 Task: In the Company hofstra.edu, Create email and send with subject: 'We're Thrilled to Welcome You ', and with mail content 'Hello_x000D_
Join a community of forward-thinkers and pioneers. Our transformative solution will empower you to shape the future of your industry.._x000D_
Kind Regards', attach the document: Project_plan.docx and insert image: visitingcard.jpg. Below Kind Regards, write Tumblr and insert the URL: www.tumblr.com. Mark checkbox to create task to follow up : In 3 business days .  Enter or choose an email address of recipient's from company's contact and send.. Logged in from softage.1@softage.net
Action: Mouse moved to (101, 75)
Screenshot: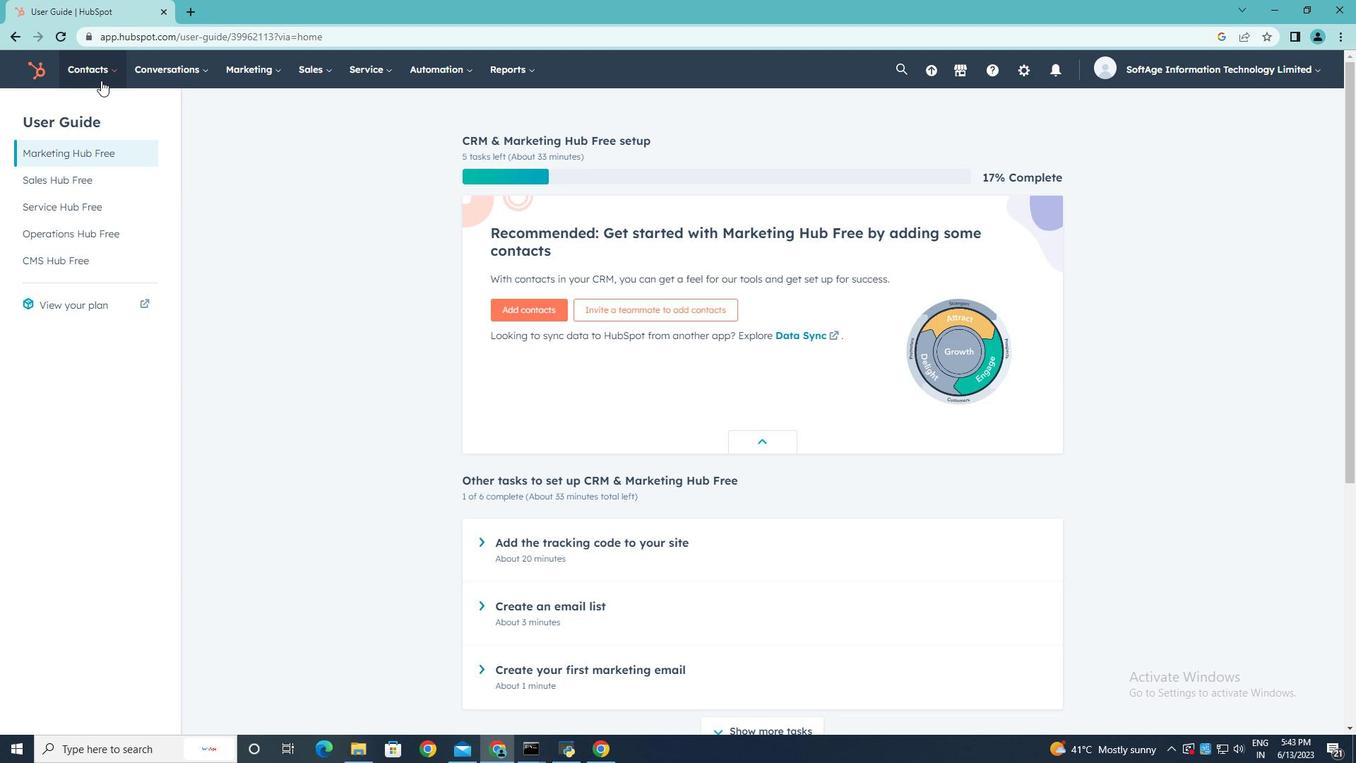 
Action: Mouse pressed left at (101, 75)
Screenshot: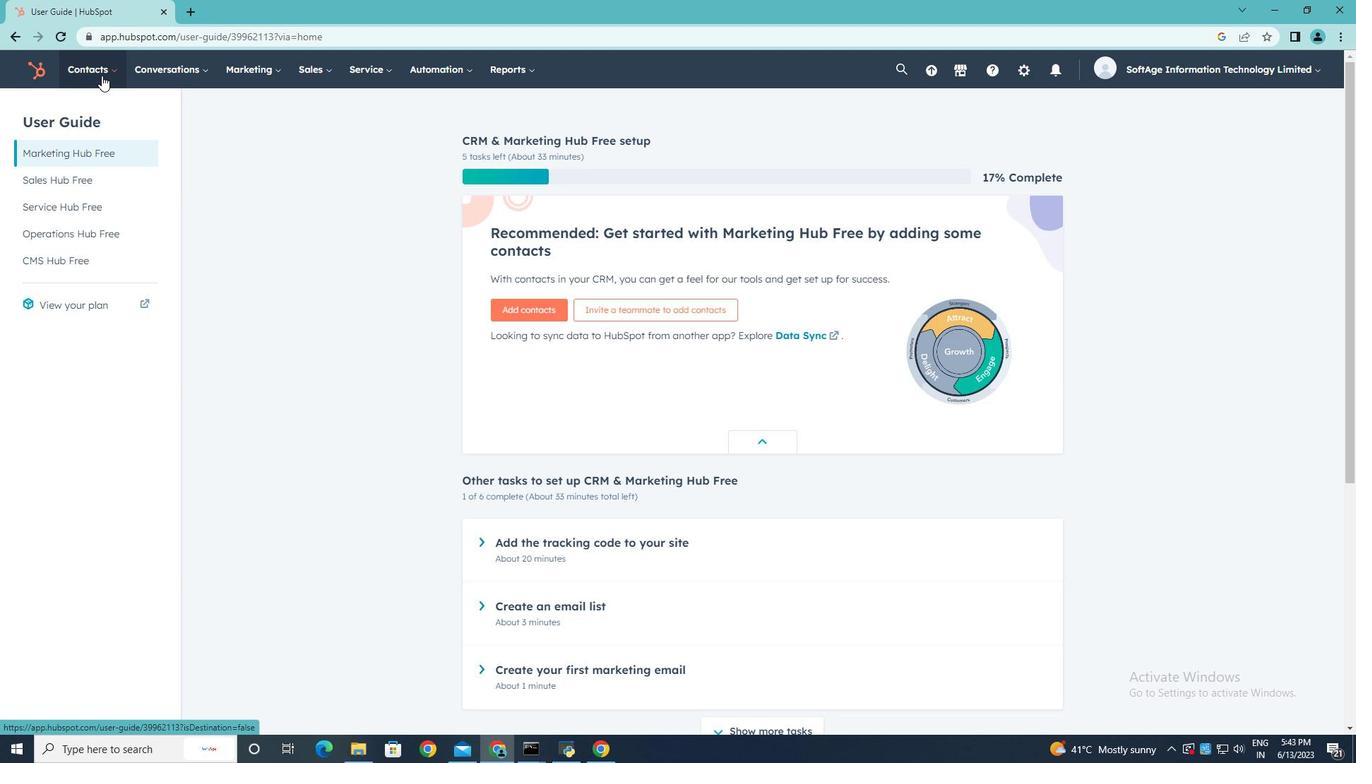 
Action: Mouse moved to (110, 141)
Screenshot: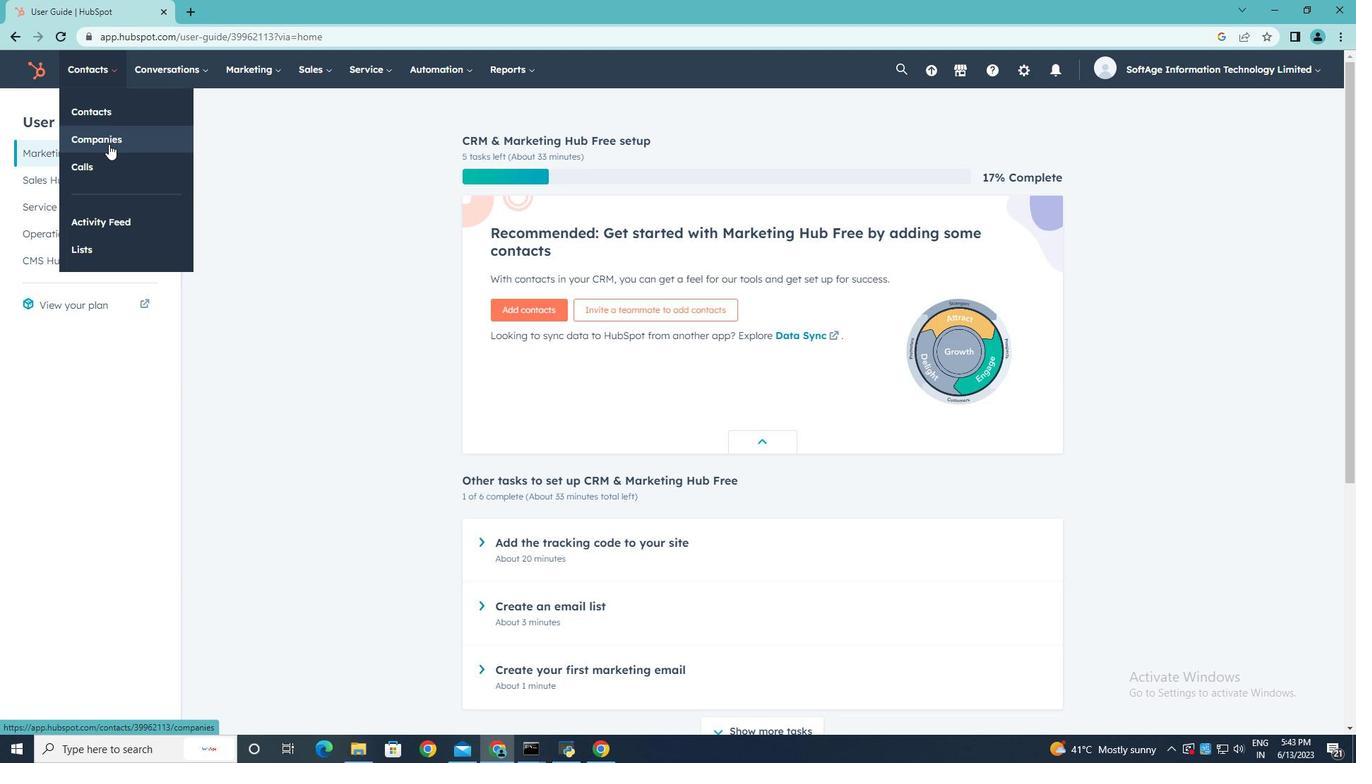 
Action: Mouse pressed left at (110, 141)
Screenshot: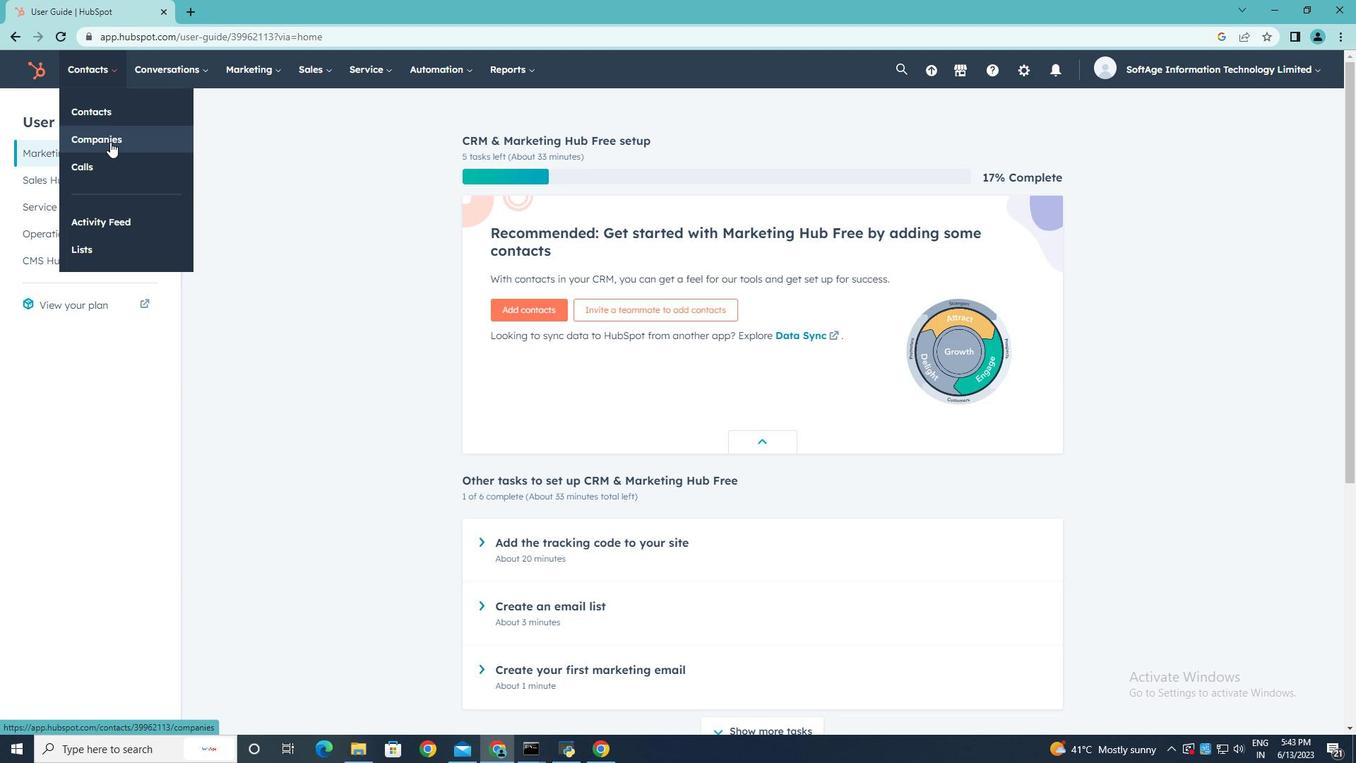 
Action: Mouse moved to (155, 228)
Screenshot: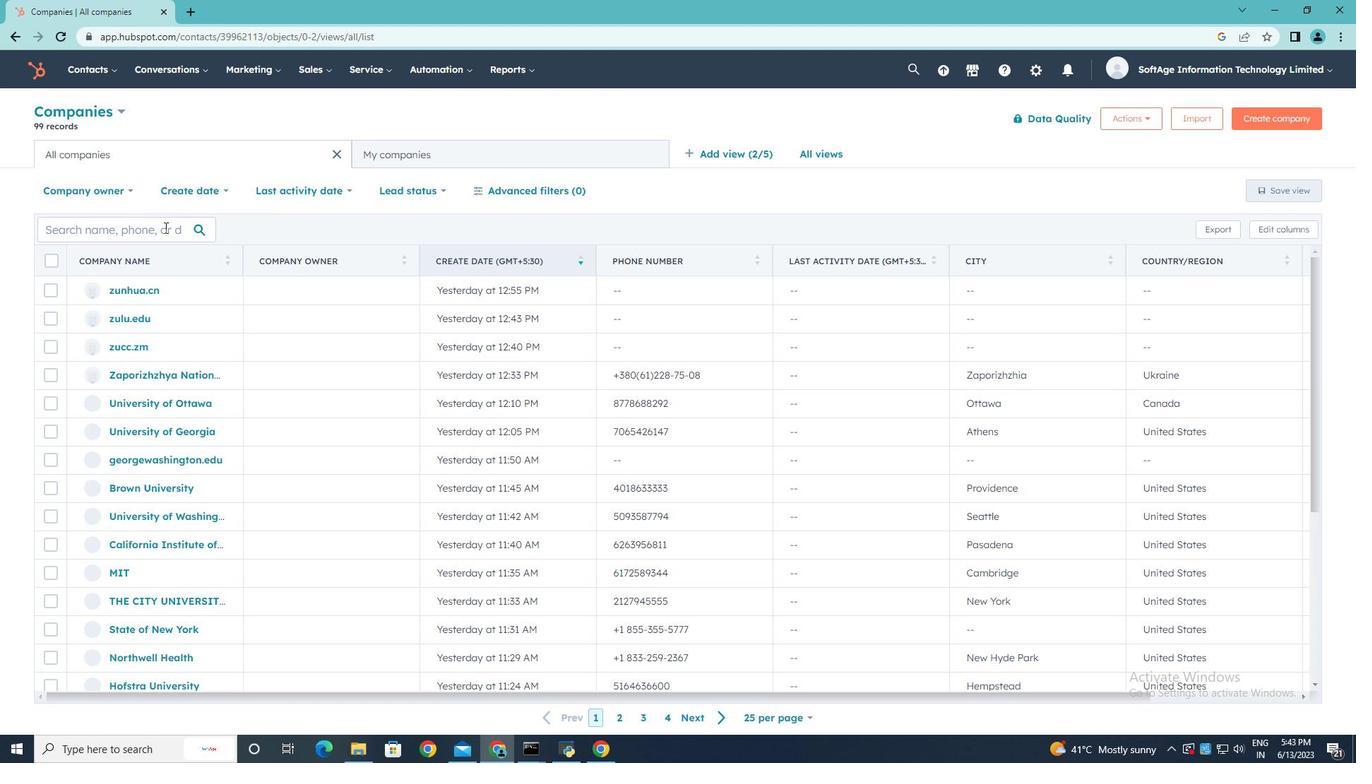 
Action: Mouse pressed left at (155, 228)
Screenshot: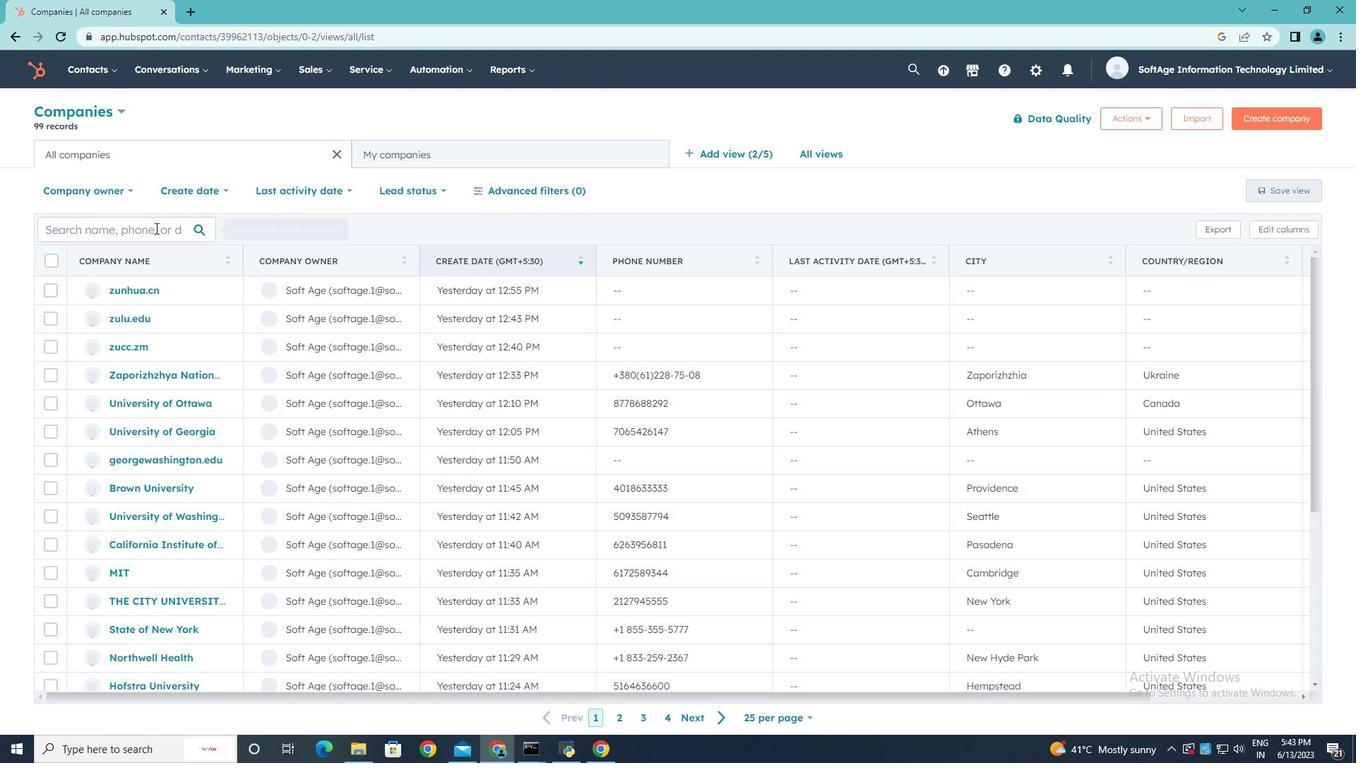 
Action: Mouse moved to (155, 228)
Screenshot: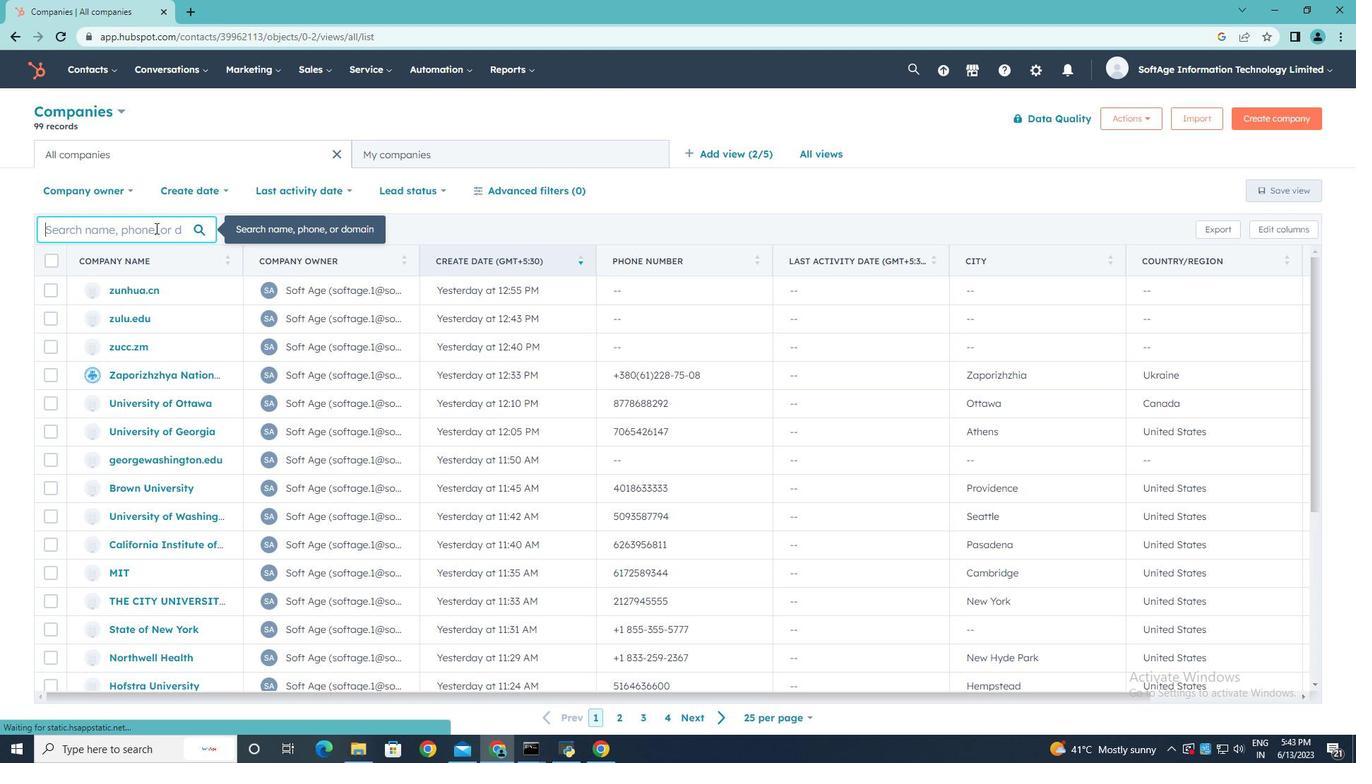 
Action: Key pressed hofa<Key.backspace>stra.edu
Screenshot: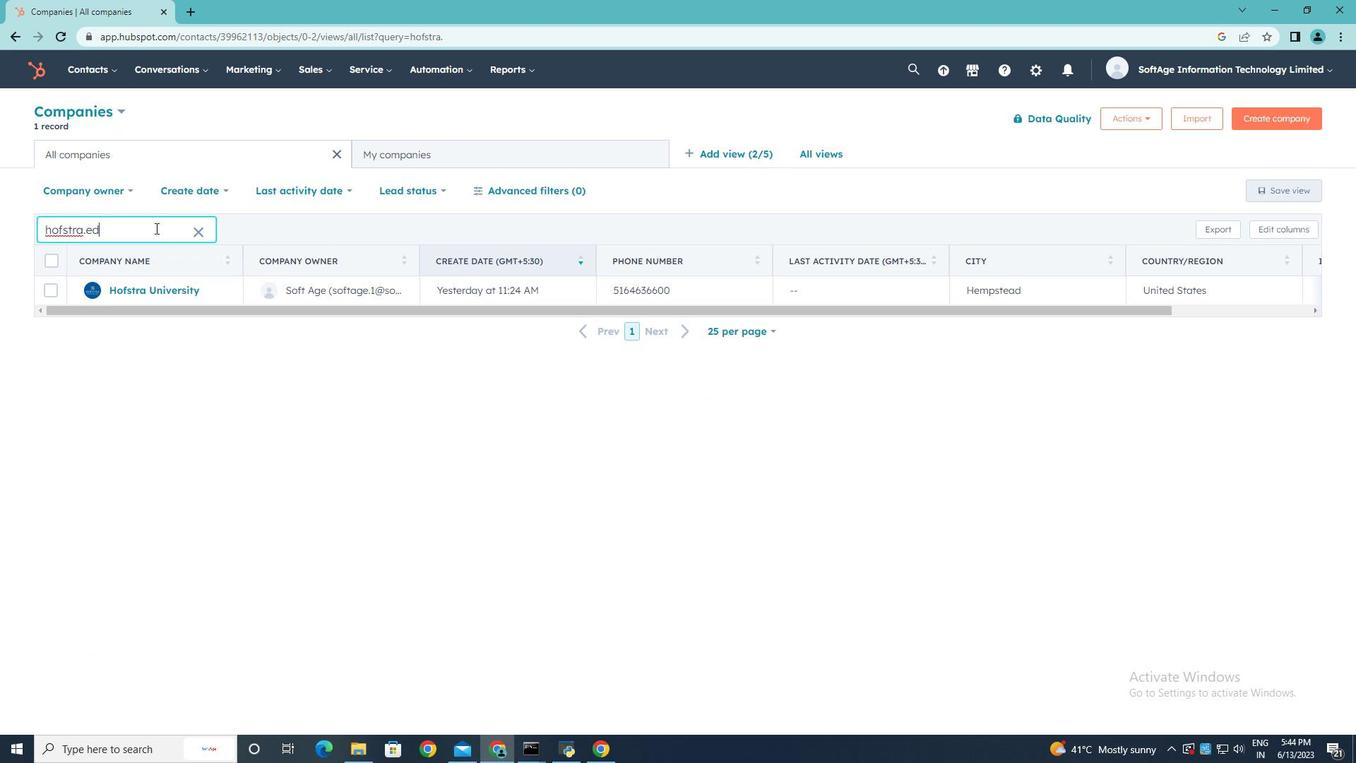 
Action: Mouse moved to (142, 291)
Screenshot: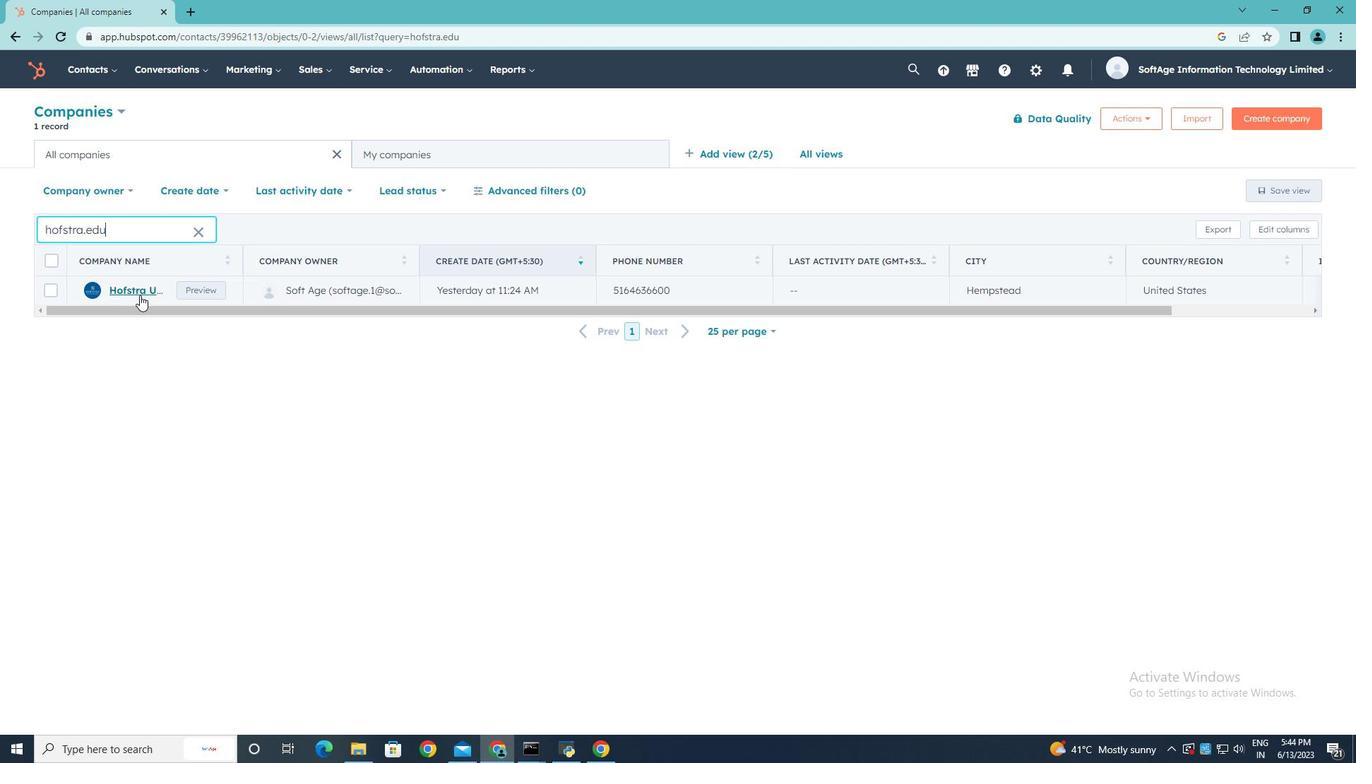 
Action: Mouse pressed left at (142, 291)
Screenshot: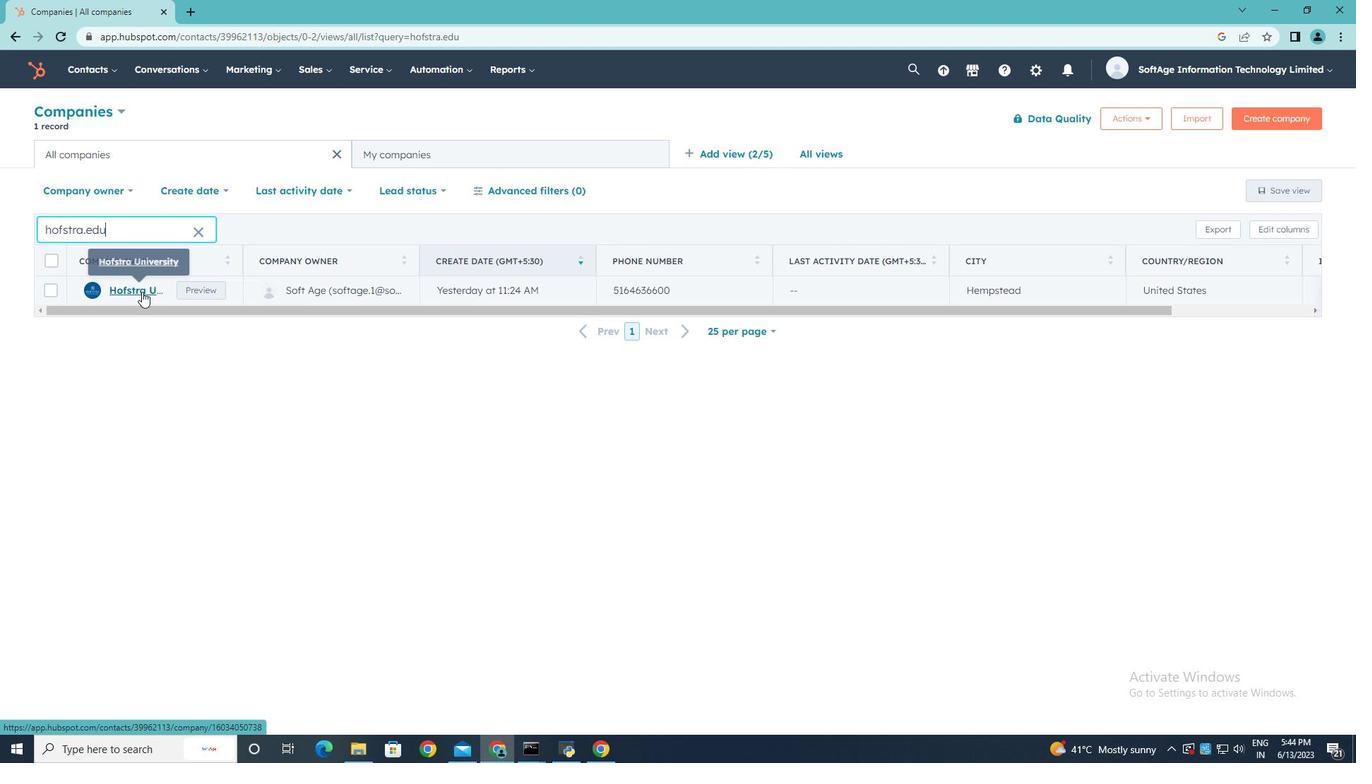 
Action: Mouse moved to (95, 239)
Screenshot: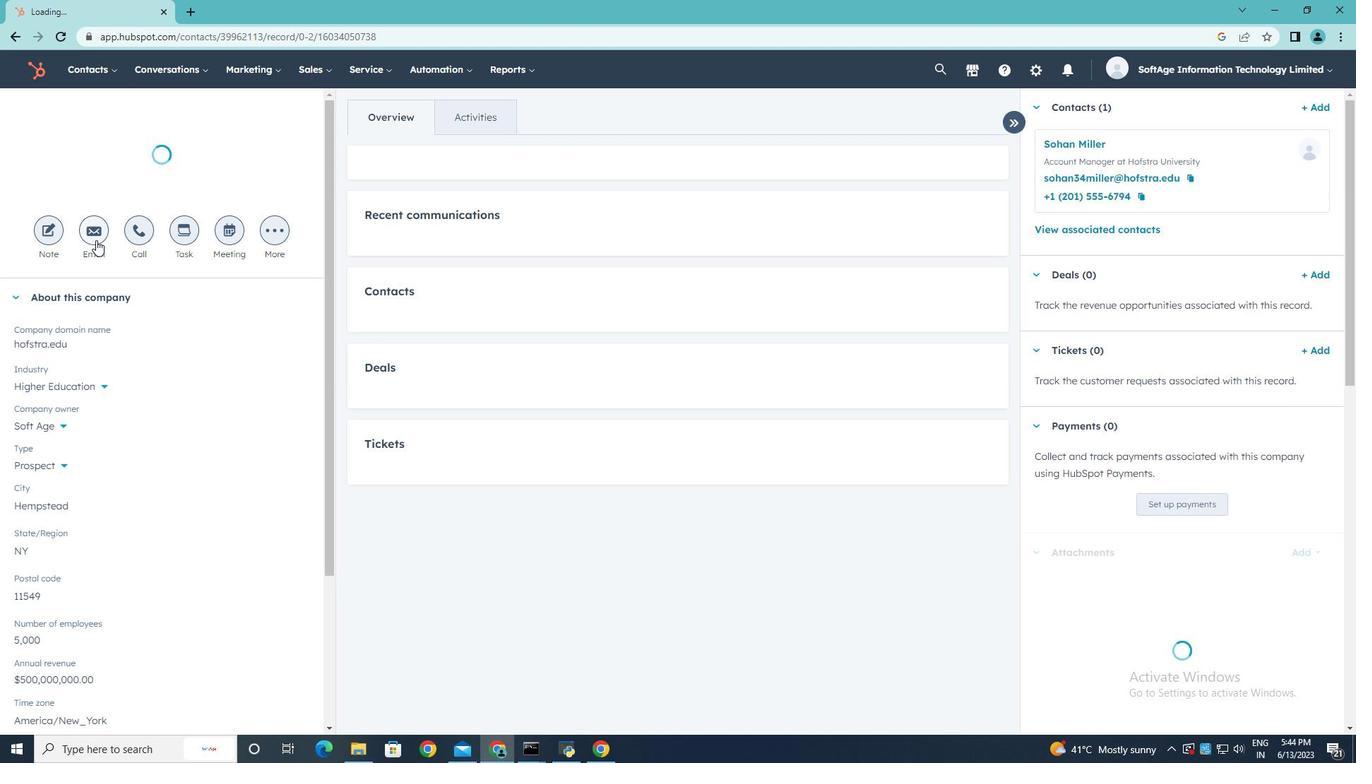 
Action: Mouse pressed left at (95, 239)
Screenshot: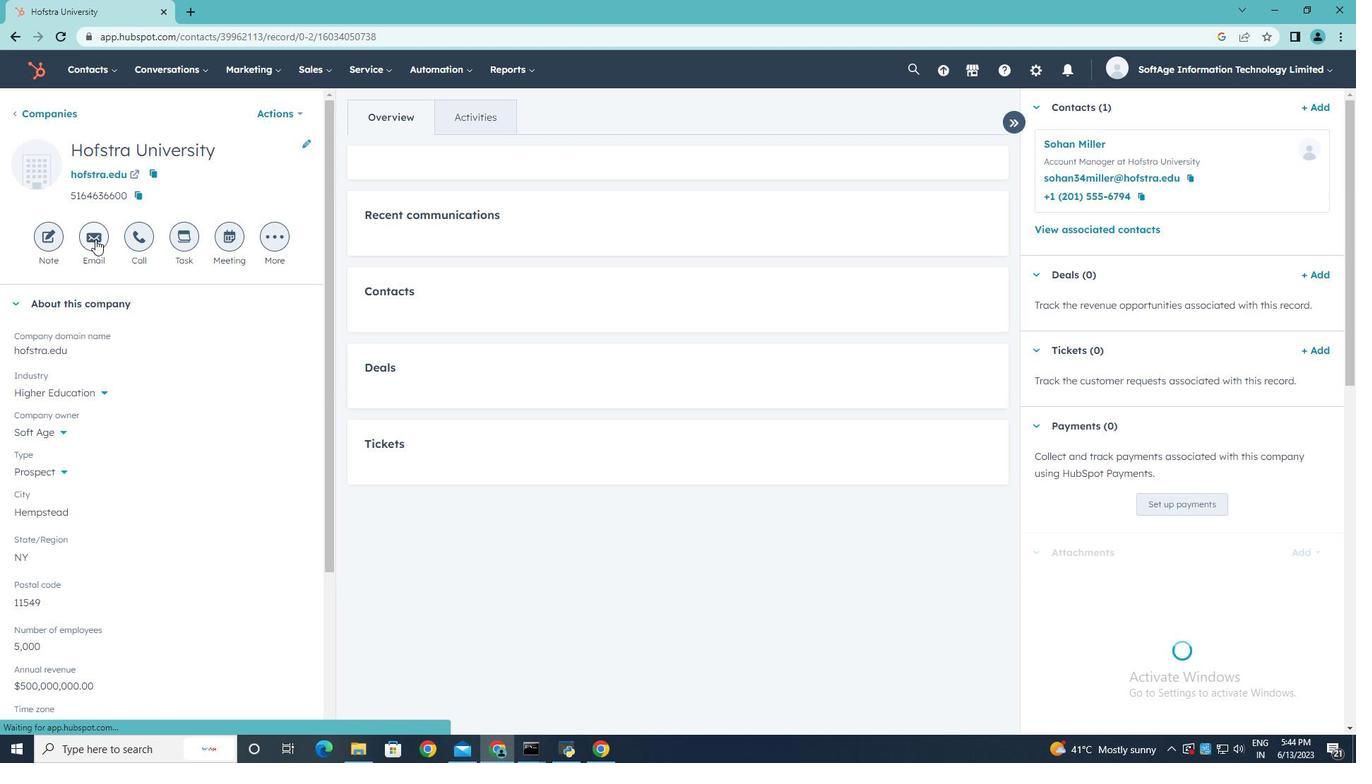 
Action: Key pressed w<Key.backspace><Key.shift>We're<Key.space><Key.shift>Thrilled<Key.space>to<Key.space><Key.shift>Welcome<Key.space><Key.shift>You
Screenshot: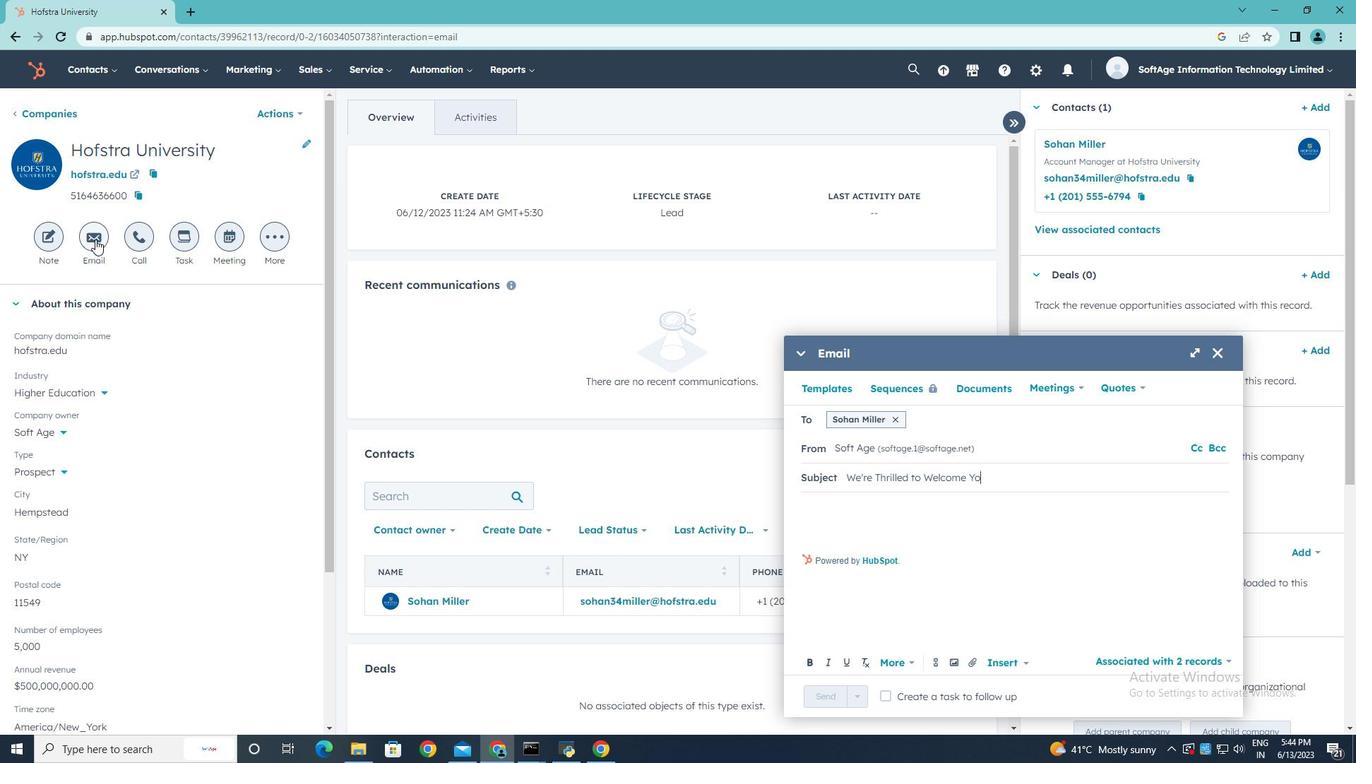 
Action: Mouse moved to (813, 503)
Screenshot: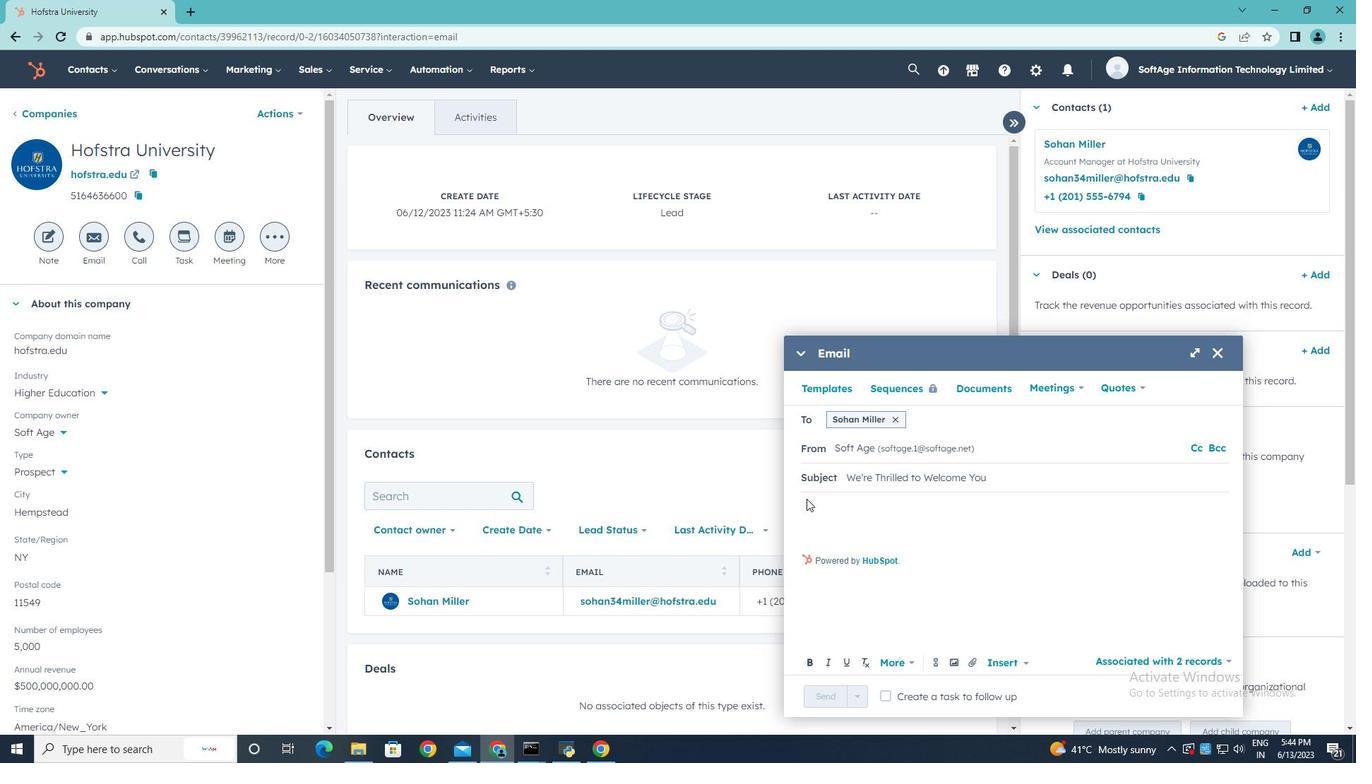 
Action: Mouse pressed left at (813, 503)
Screenshot: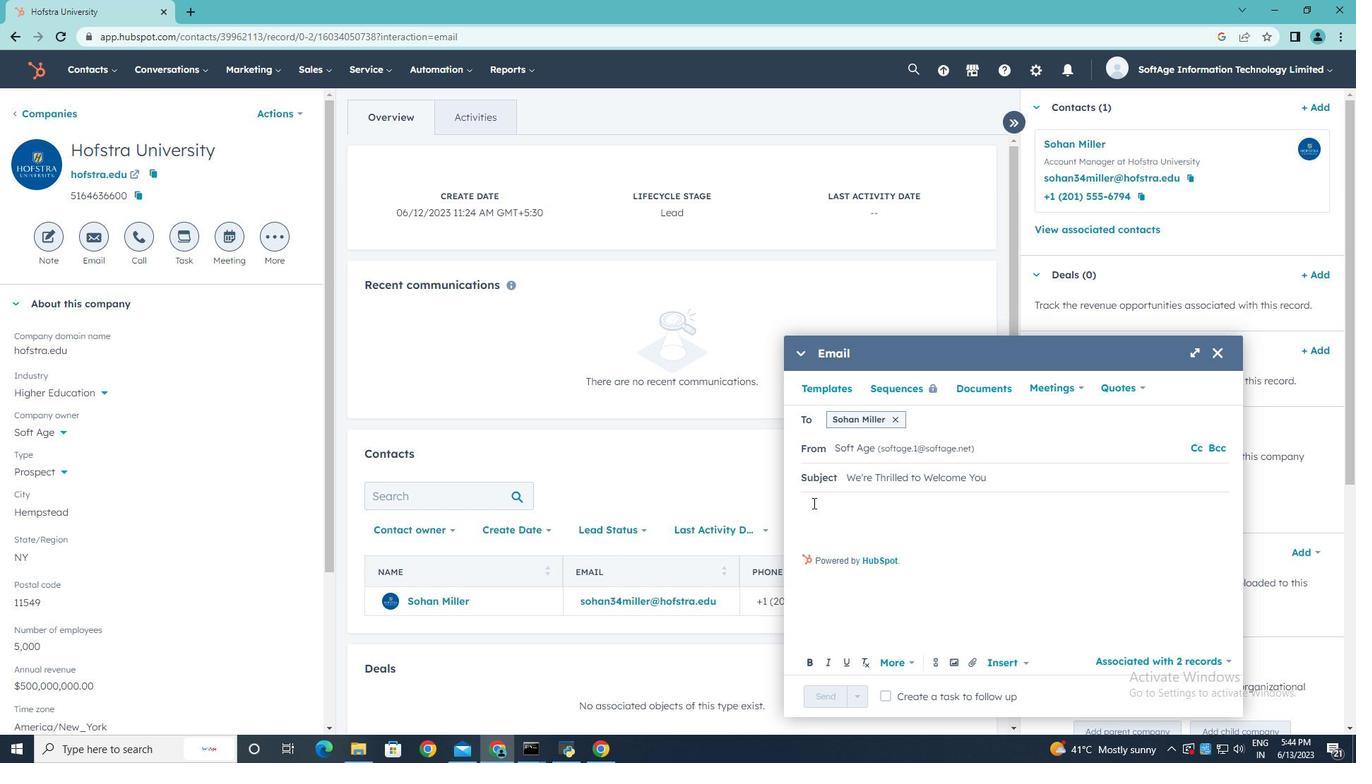 
Action: Key pressed <Key.shift>Hello
Screenshot: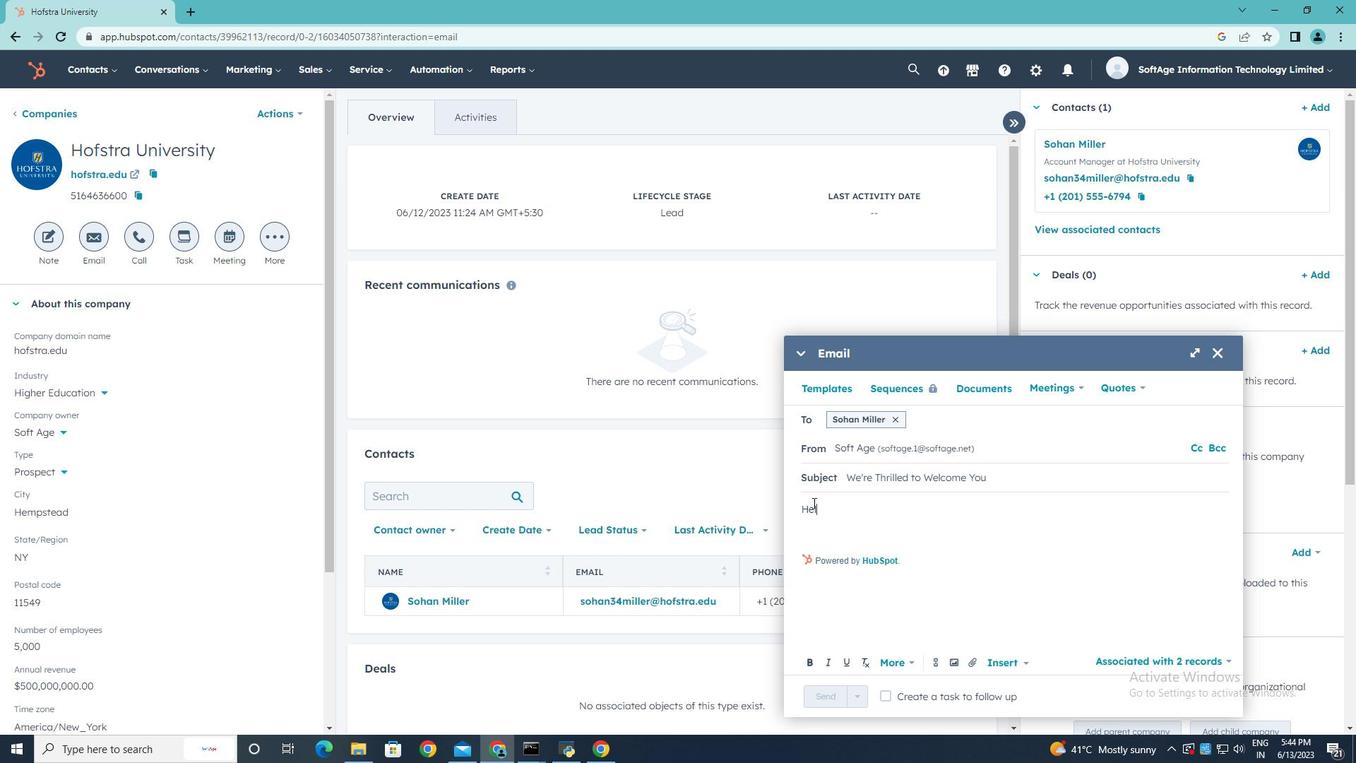
Action: Mouse moved to (803, 522)
Screenshot: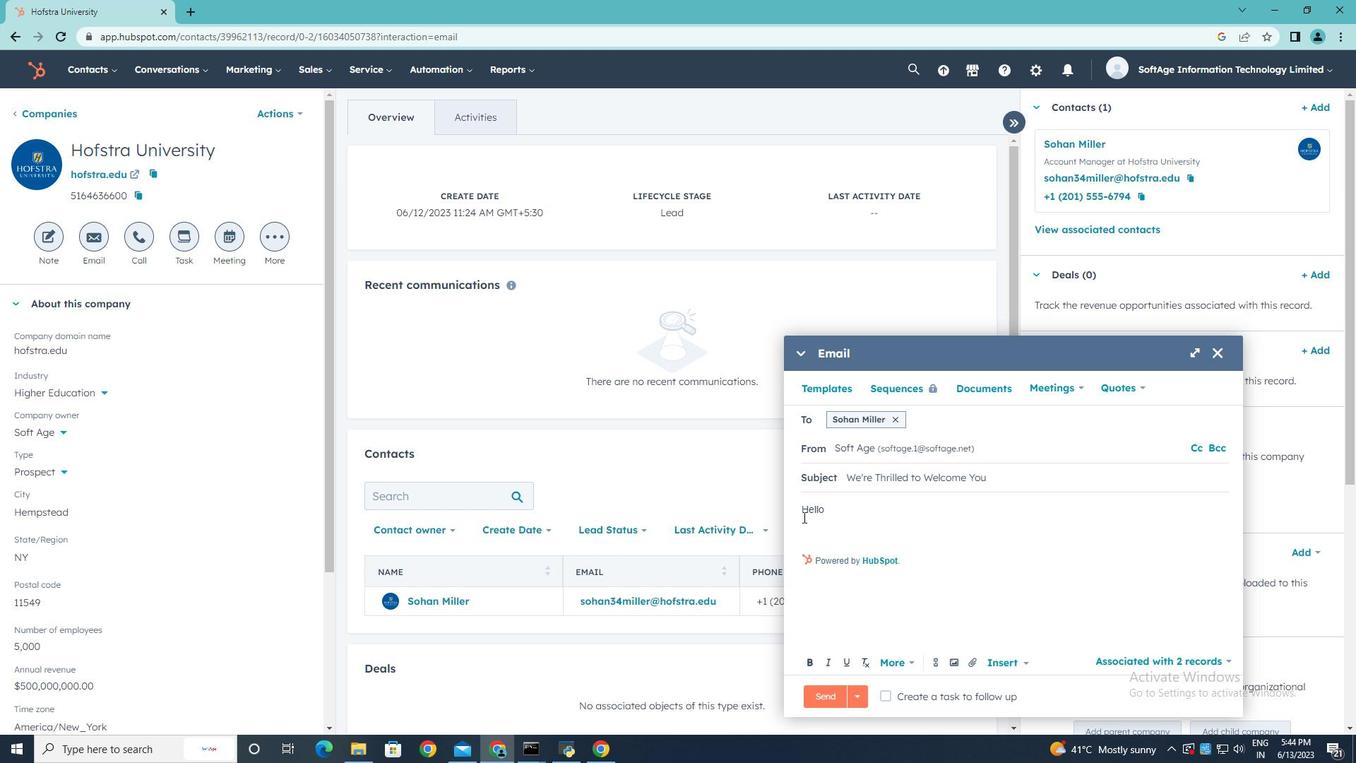 
Action: Mouse pressed left at (803, 522)
Screenshot: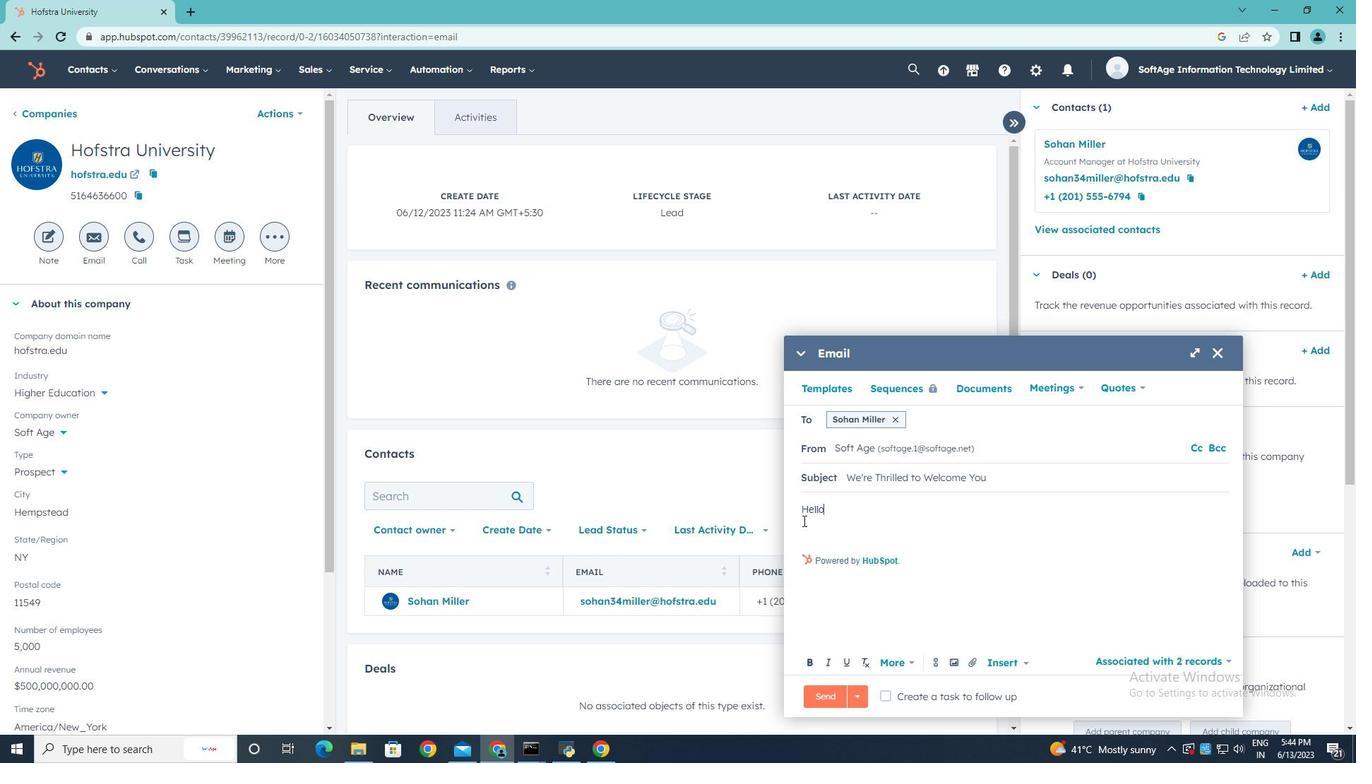 
Action: Mouse moved to (811, 509)
Screenshot: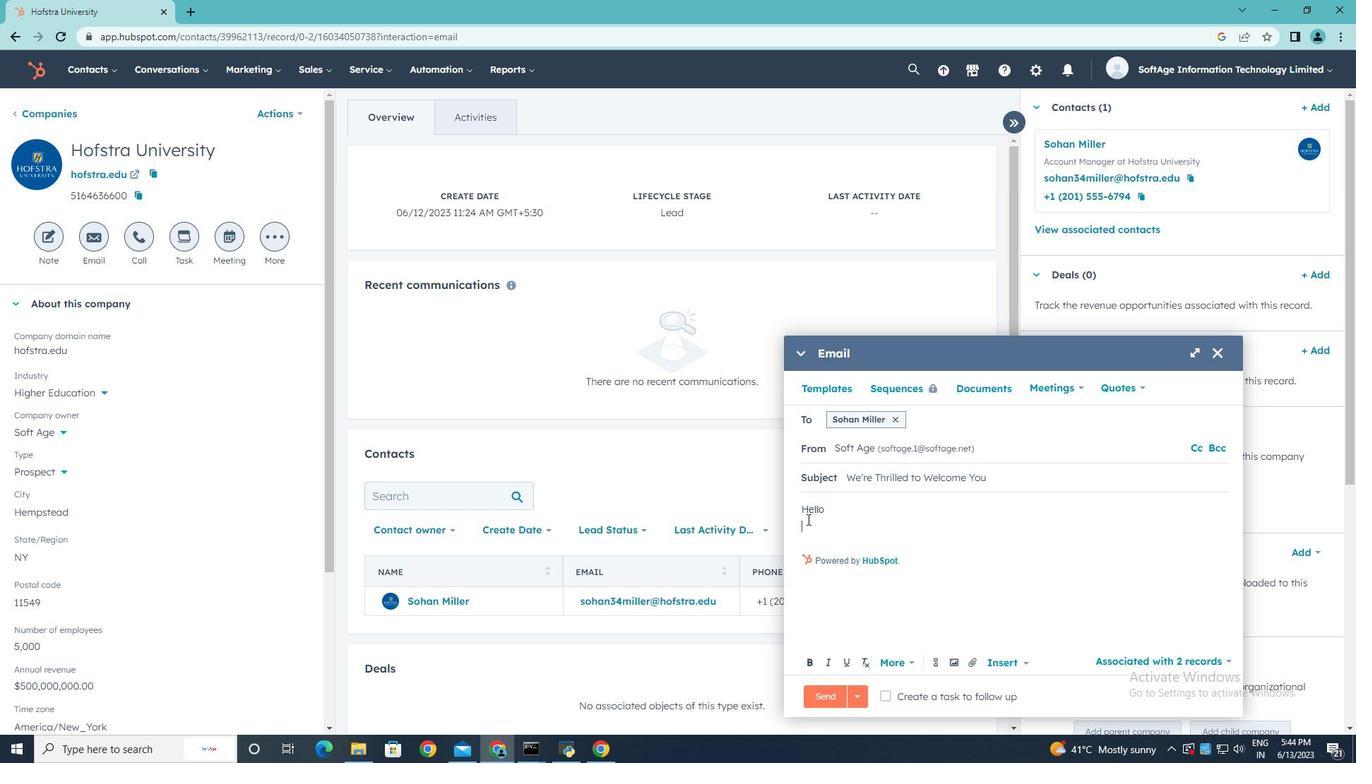 
Action: Key pressed <Key.shift>Join<Key.space>a<Key.space>x<Key.backspace>community<Key.space>of<Key.space>forward<Key.space><Key.backspace>-thinkers<Key.space>and<Key.space>pioneers<Key.space><Key.backspace>.<Key.space><Key.shift>Our<Key.space>y<Key.backspace>transformative<Key.space>solution<Key.space>will<Key.space>empower<Key.space>you<Key.space>to<Key.space>shape<Key.space>the<Key.space>future<Key.space>of<Key.space>your<Key.space>industry..
Screenshot: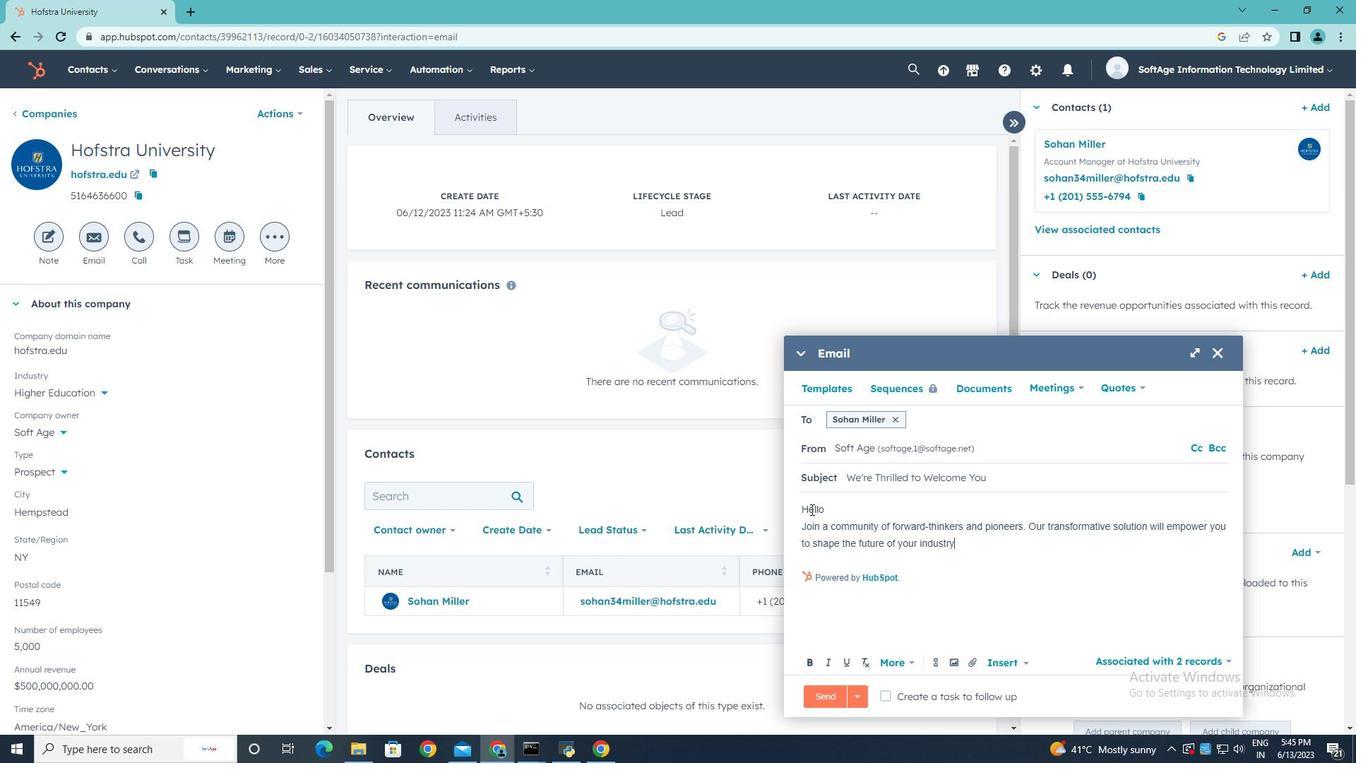 
Action: Mouse moved to (819, 555)
Screenshot: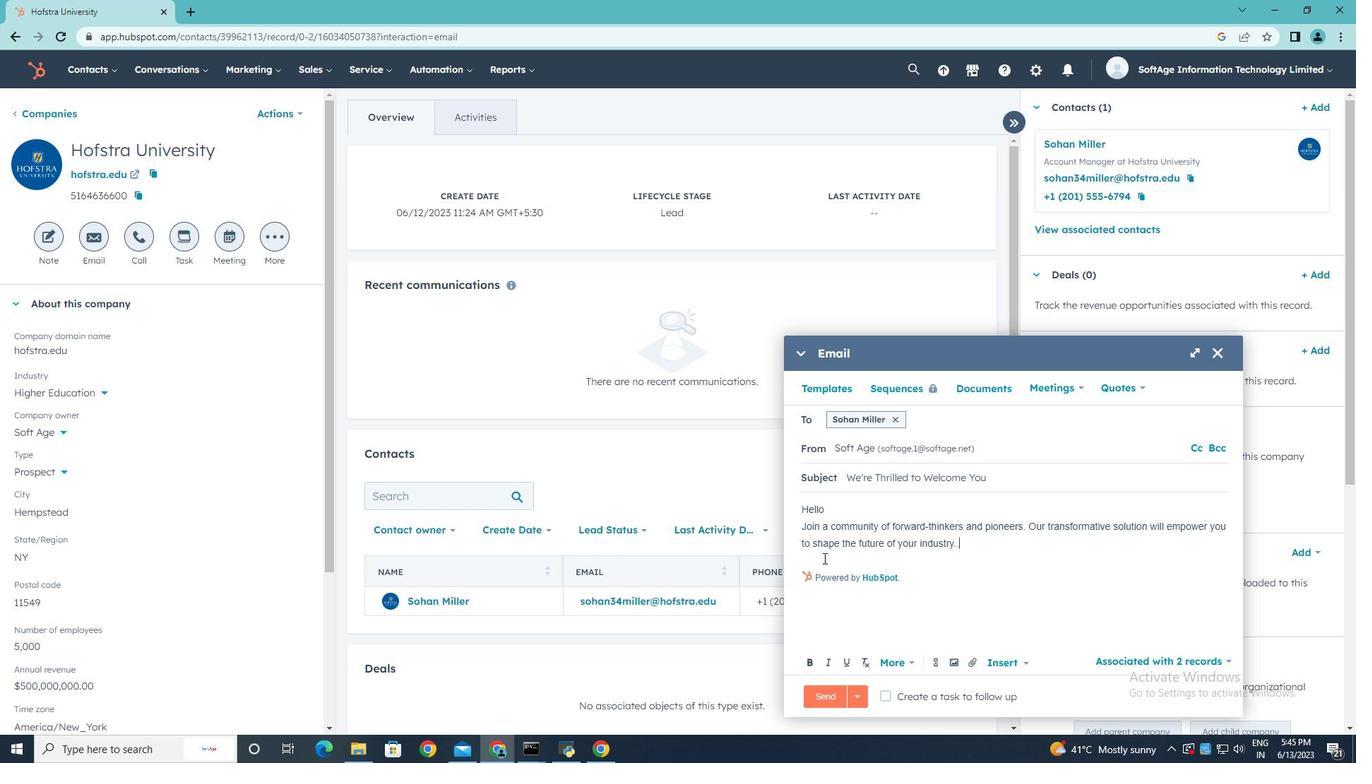 
Action: Mouse pressed left at (819, 555)
Screenshot: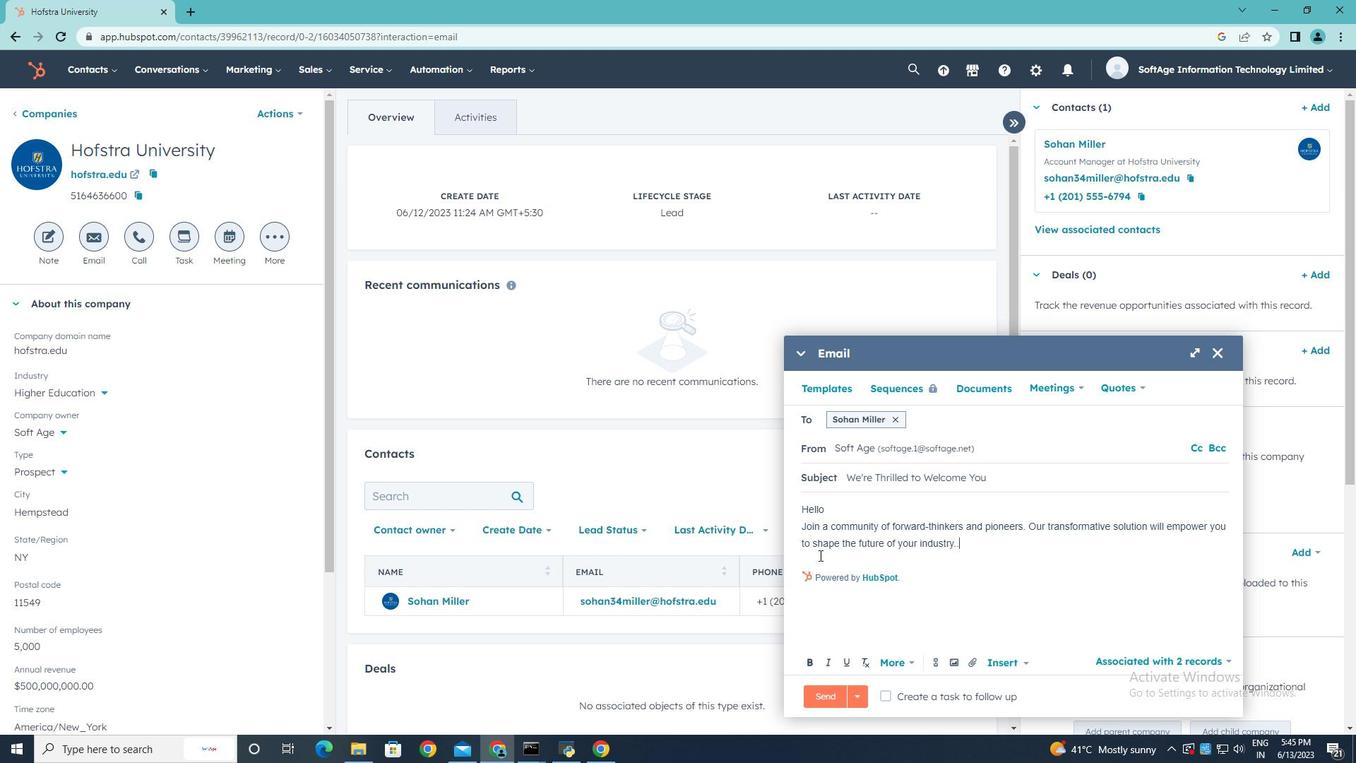 
Action: Key pressed <Key.enter><Key.shift><Key.shift><Key.shift>Kind<Key.space><Key.shift><Key.shift><Key.shift><Key.shift><Key.shift>Regards,
Screenshot: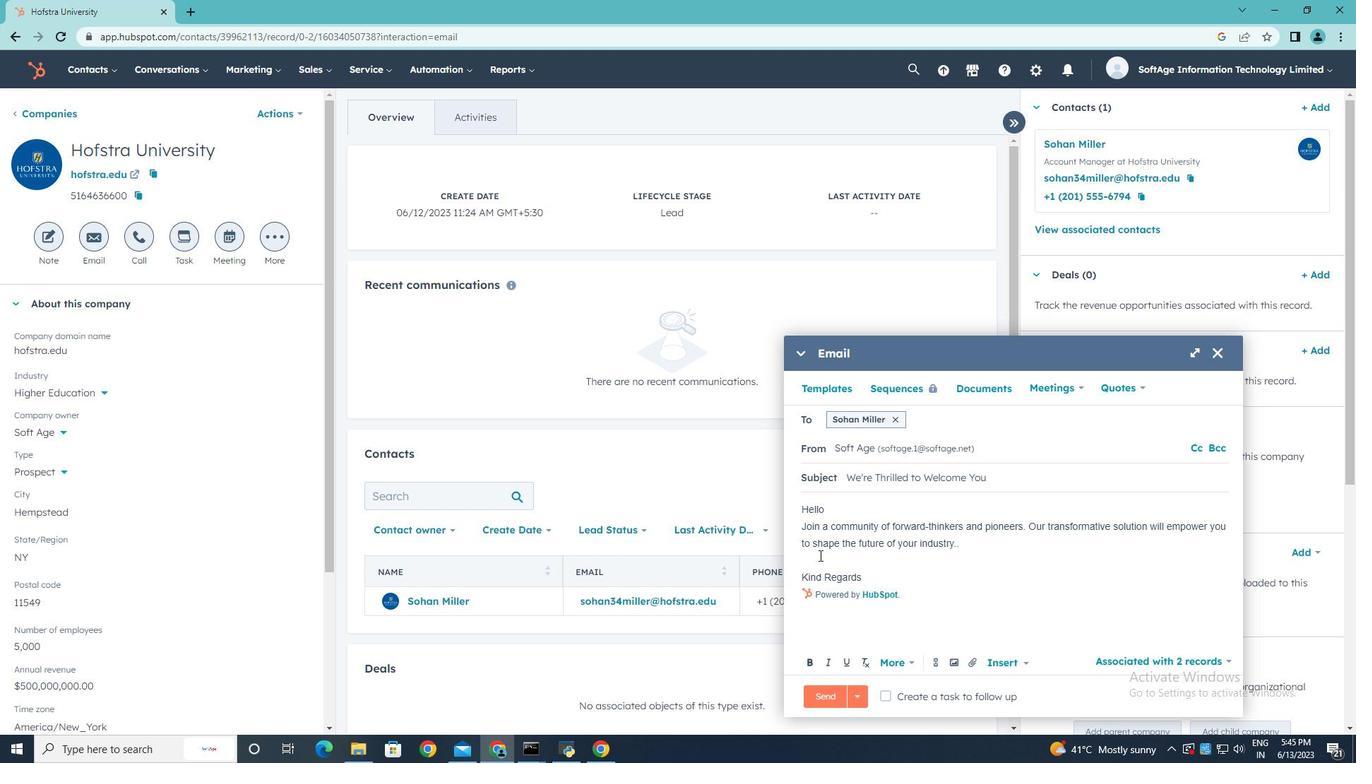 
Action: Mouse moved to (976, 663)
Screenshot: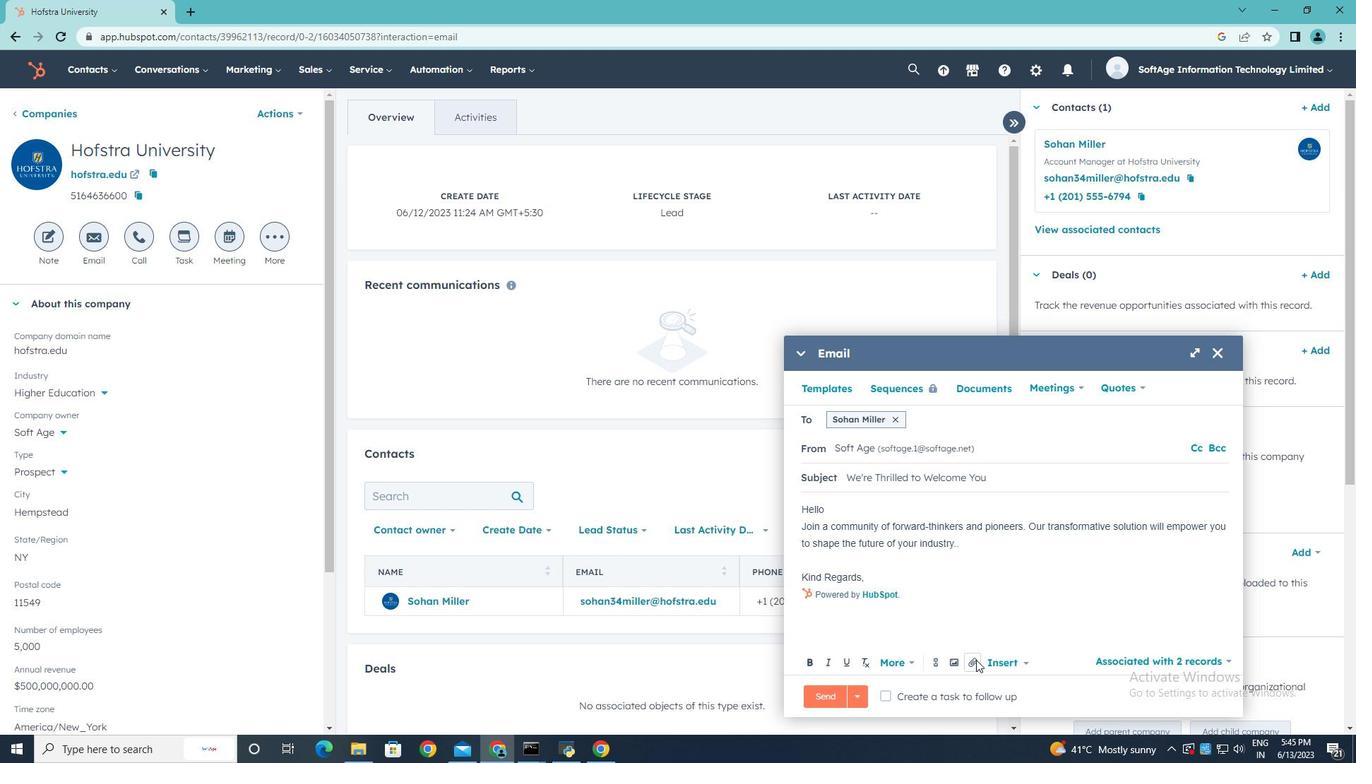 
Action: Mouse pressed left at (976, 663)
Screenshot: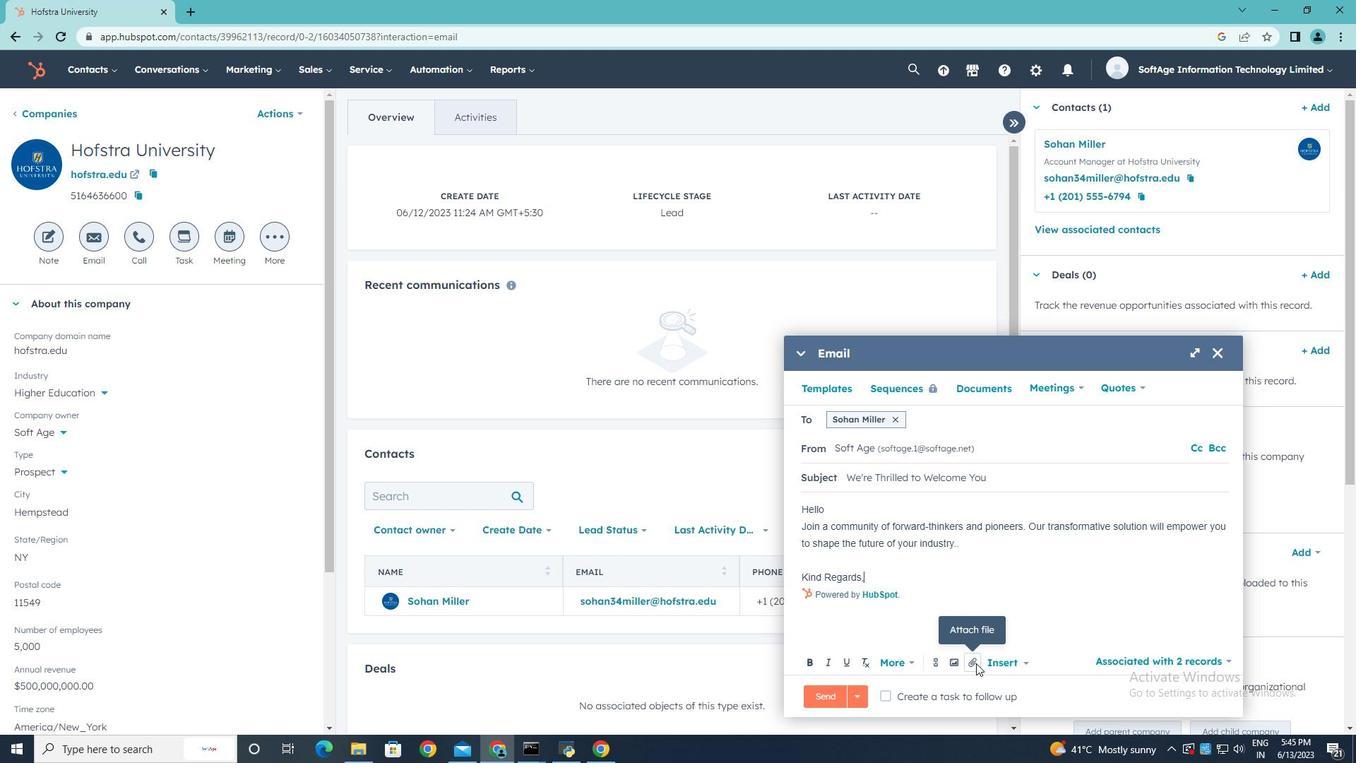 
Action: Mouse moved to (995, 621)
Screenshot: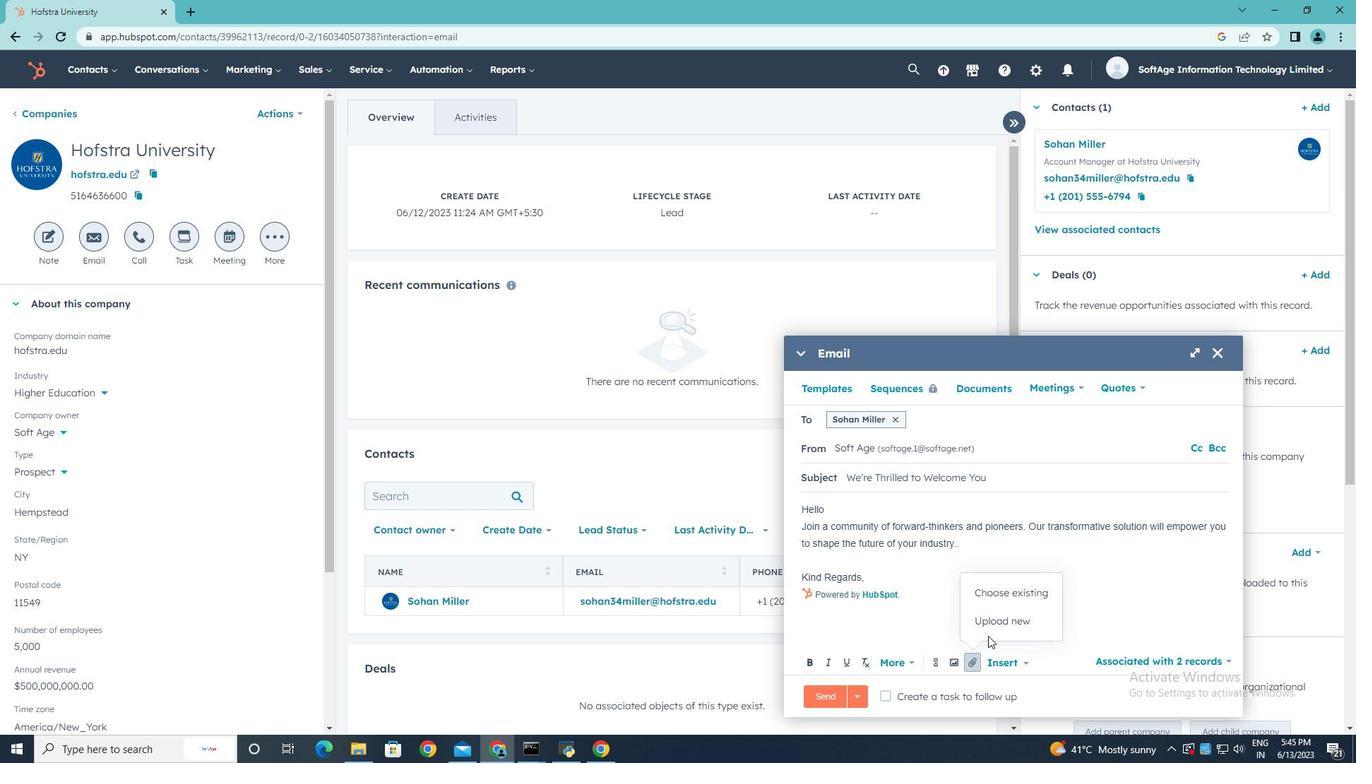 
Action: Mouse pressed left at (995, 621)
Screenshot: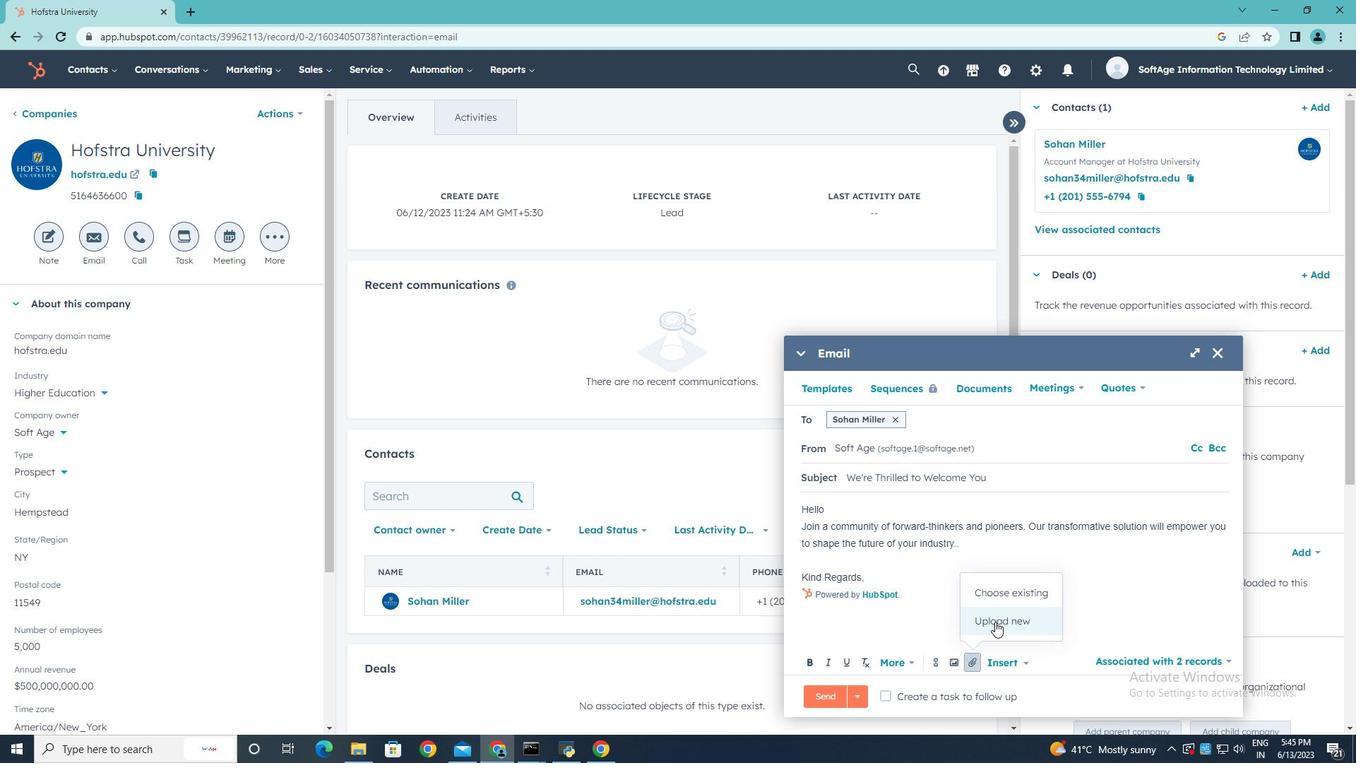 
Action: Mouse moved to (258, 135)
Screenshot: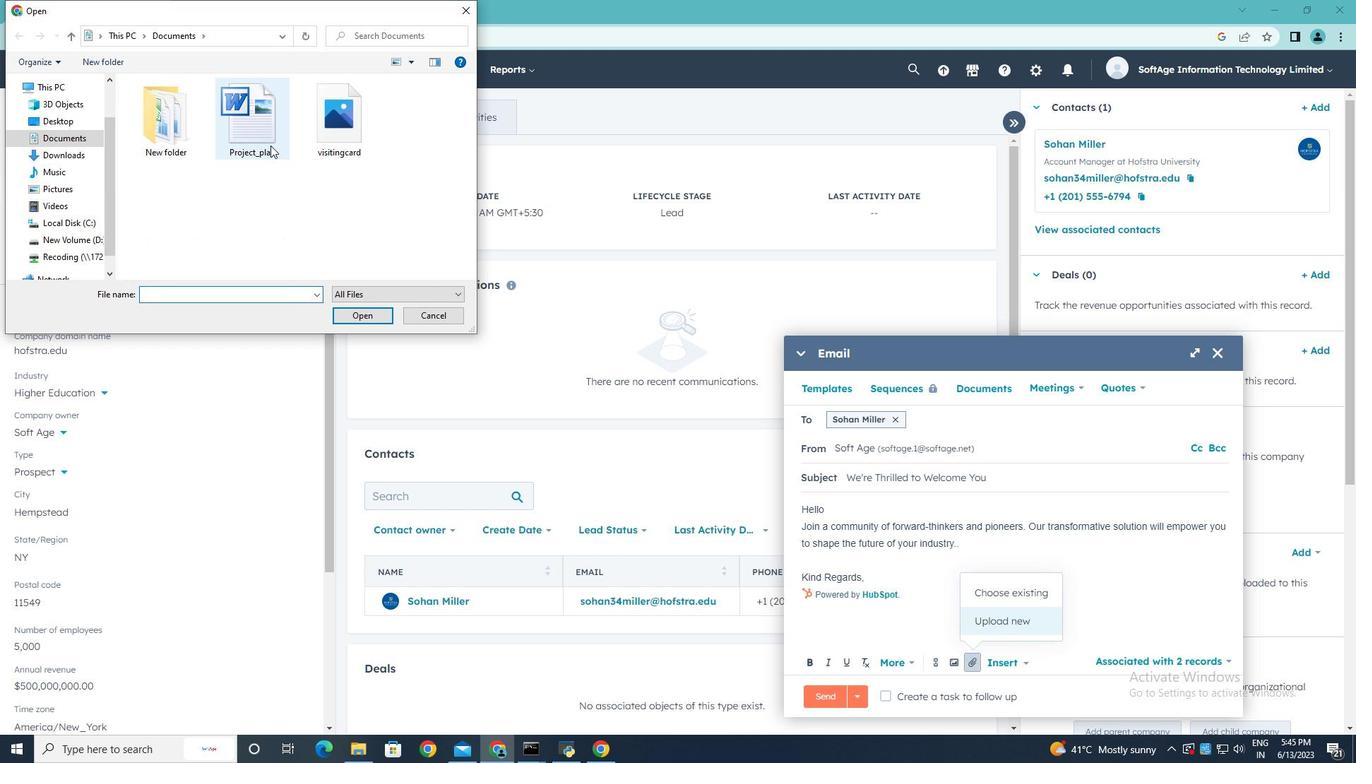 
Action: Mouse pressed left at (258, 135)
Screenshot: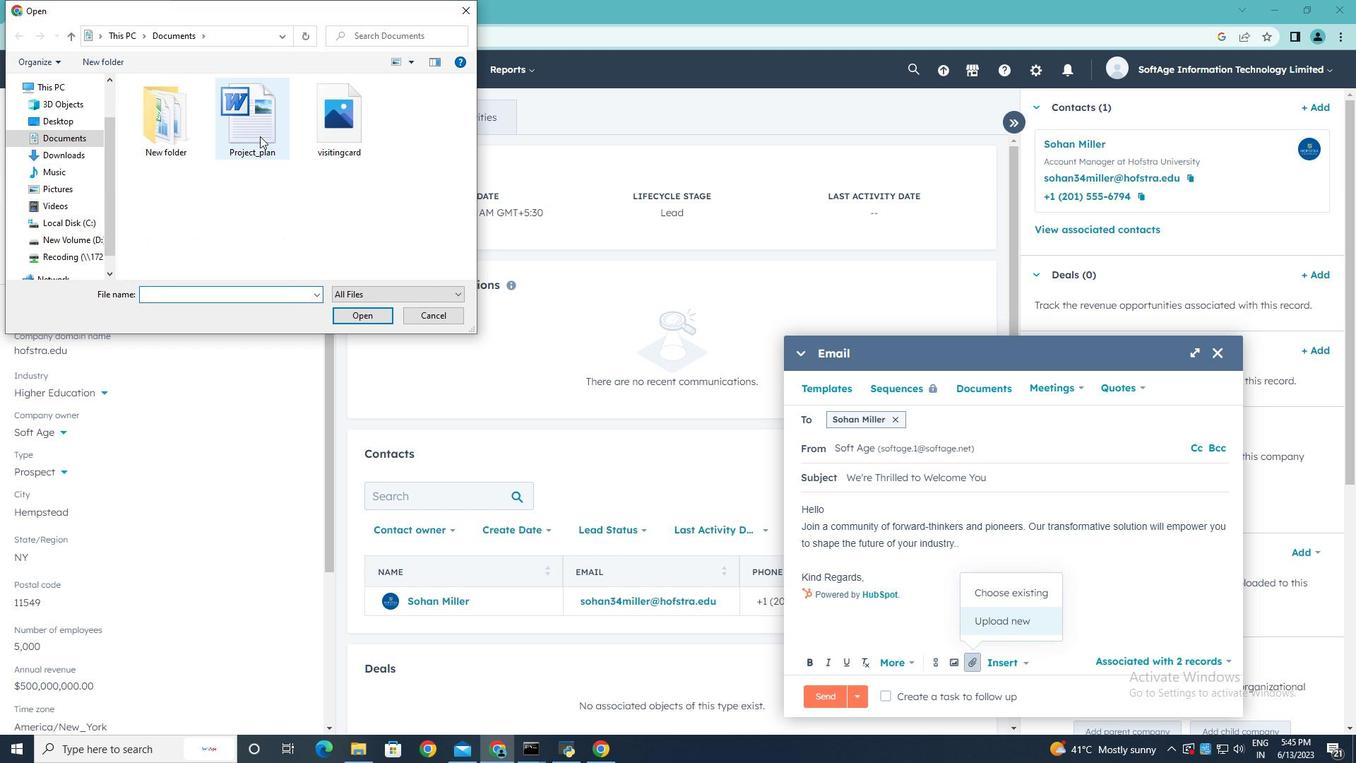 
Action: Mouse moved to (352, 313)
Screenshot: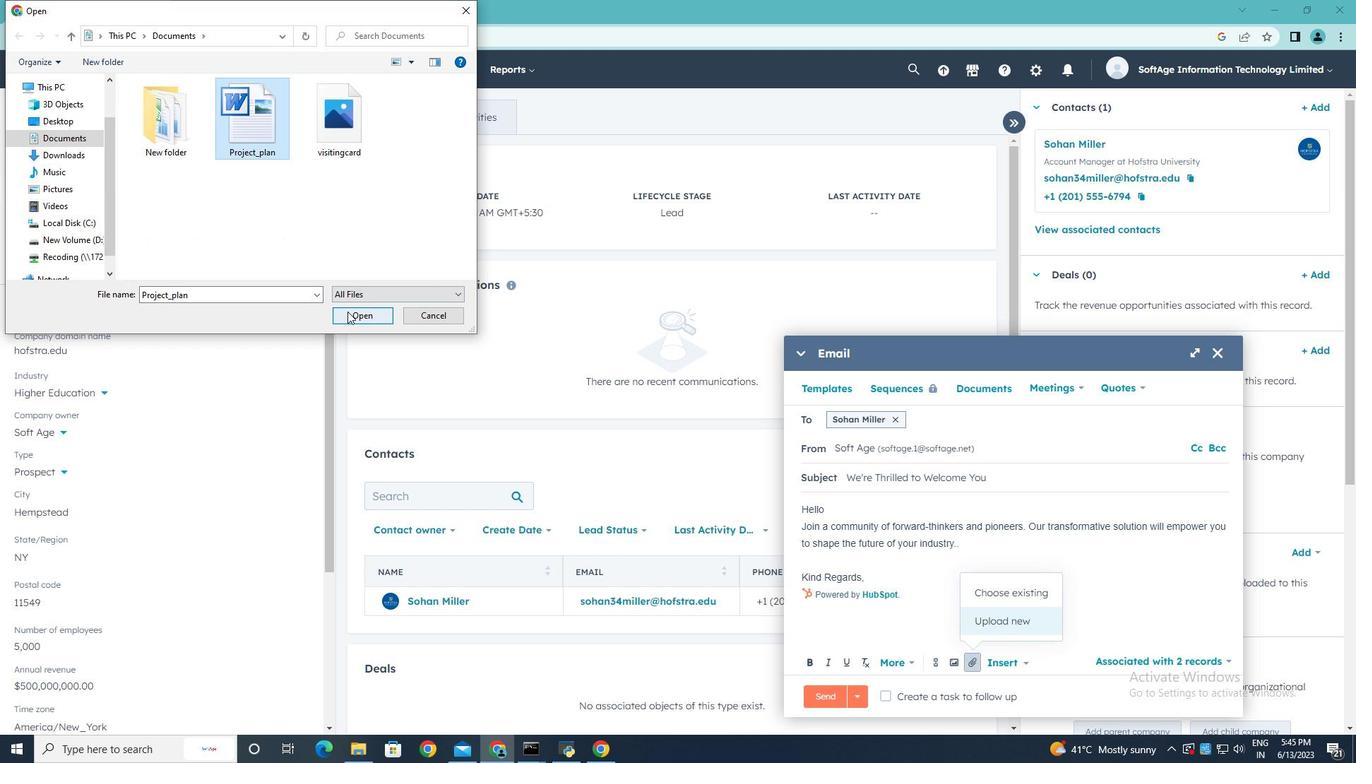 
Action: Mouse pressed left at (352, 313)
Screenshot: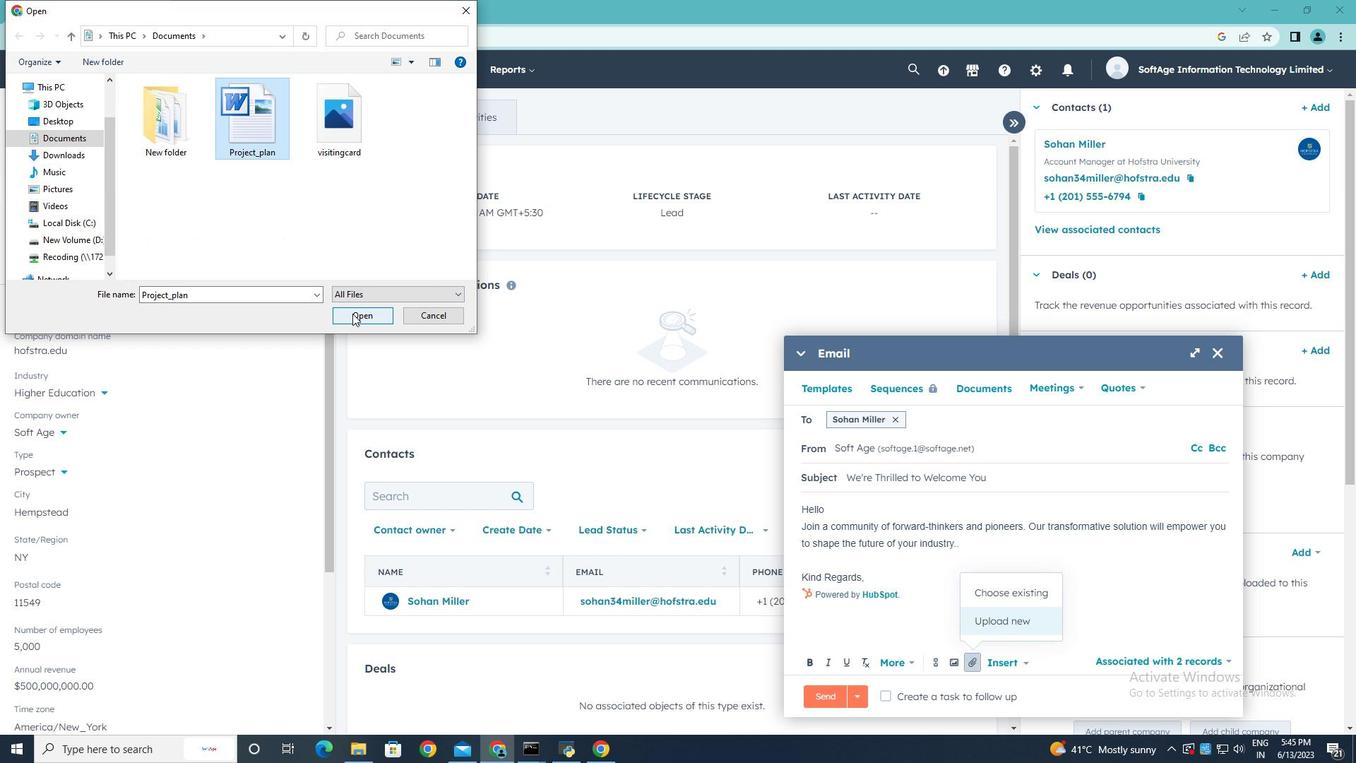 
Action: Mouse moved to (974, 622)
Screenshot: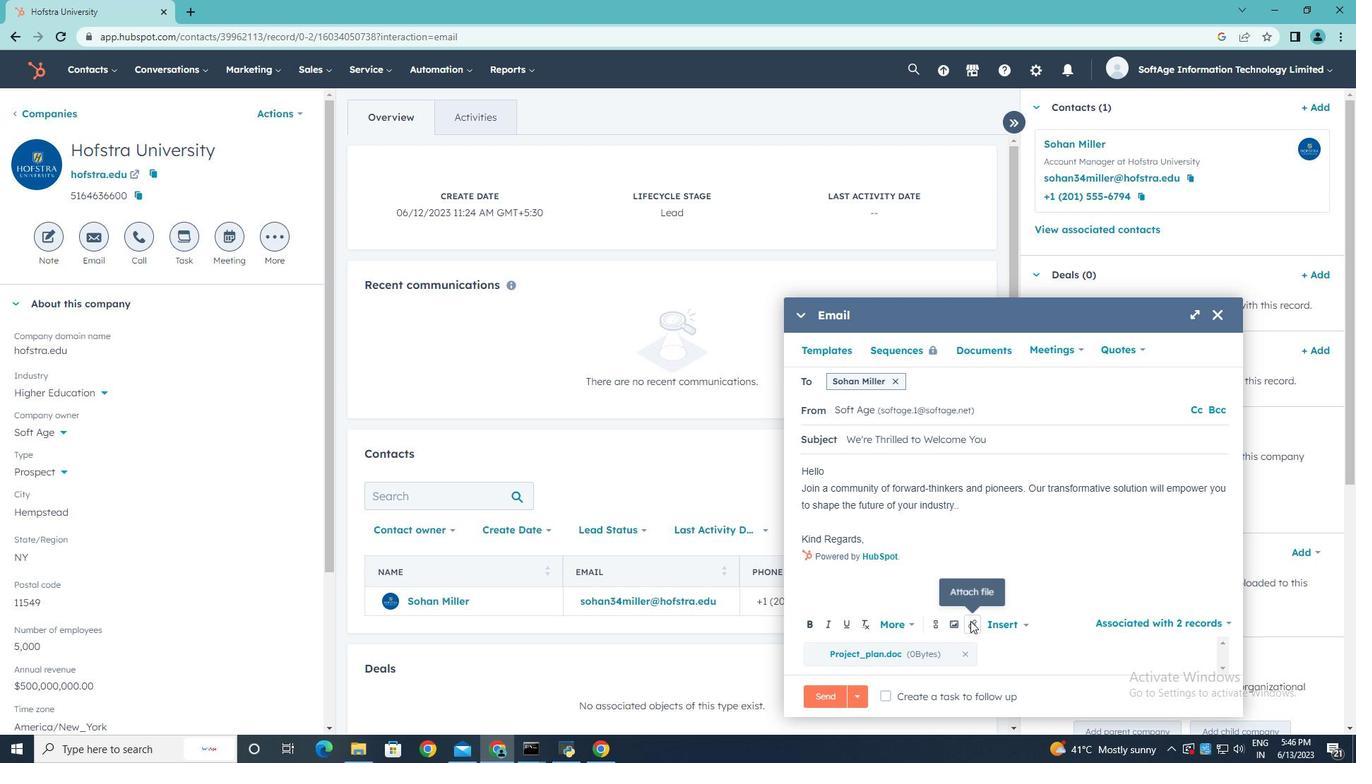 
Action: Mouse pressed left at (974, 622)
Screenshot: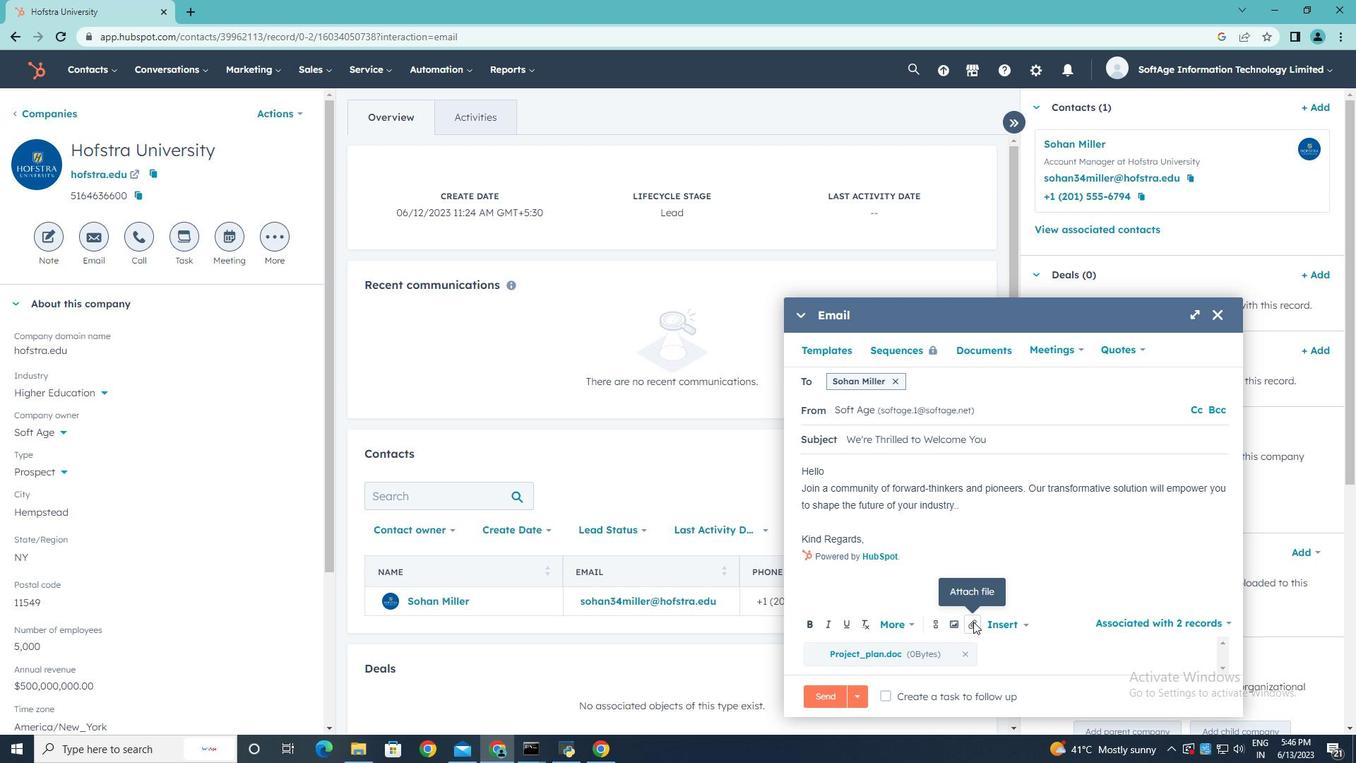 
Action: Mouse moved to (997, 579)
Screenshot: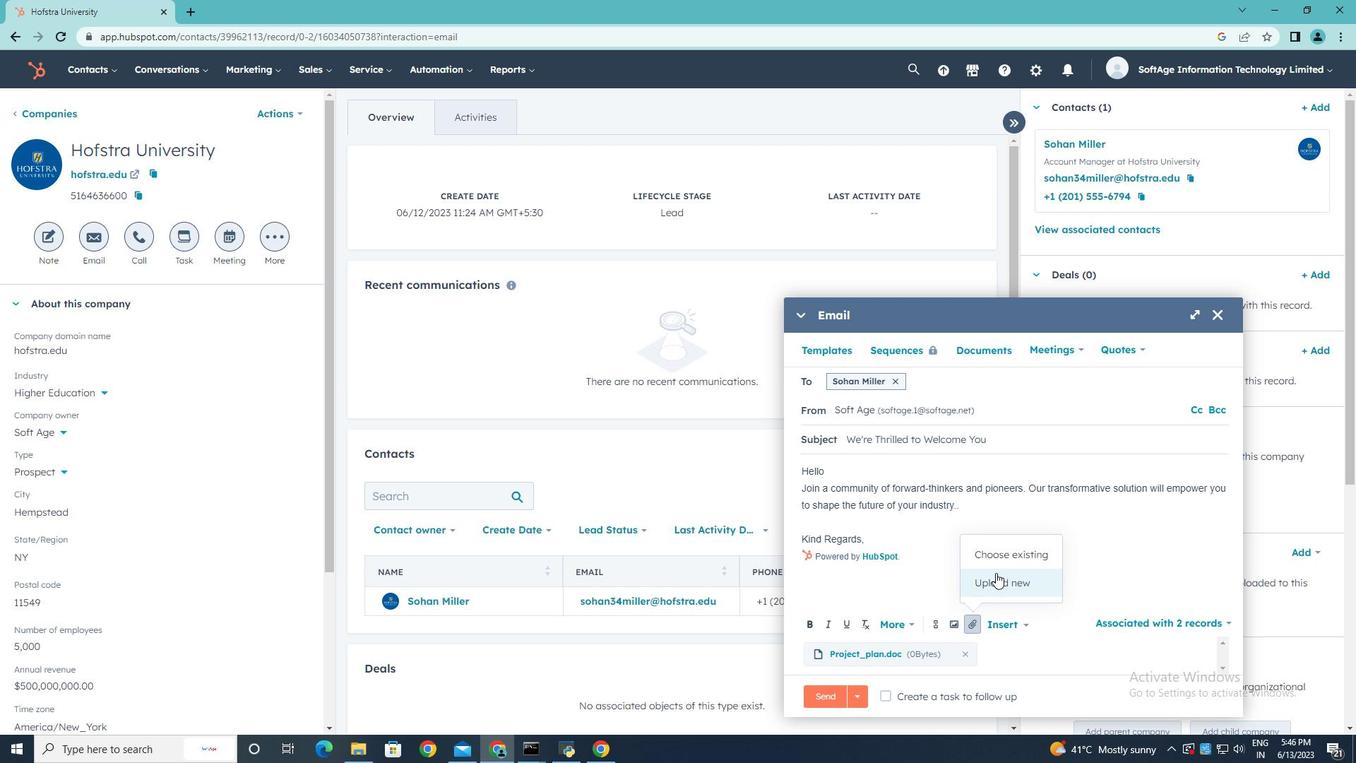 
Action: Mouse pressed left at (997, 579)
Screenshot: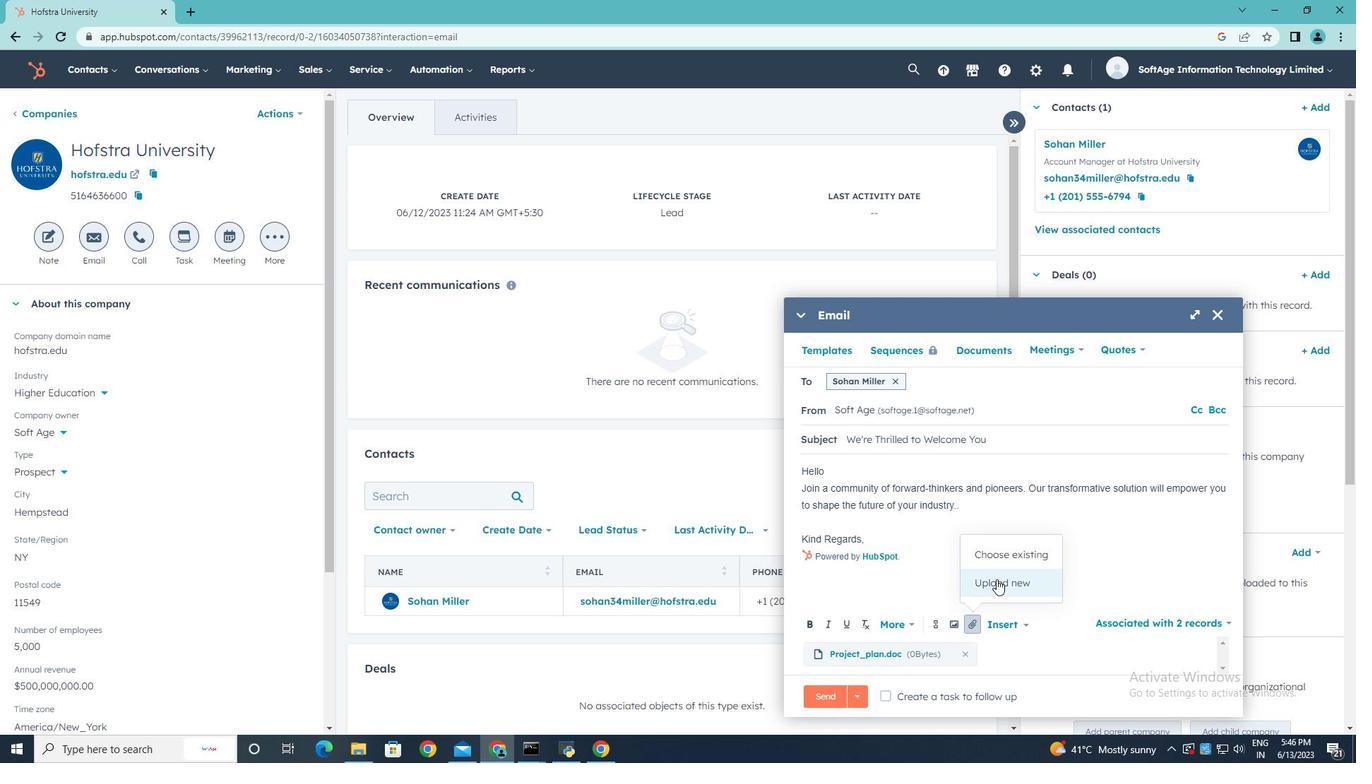 
Action: Mouse moved to (324, 142)
Screenshot: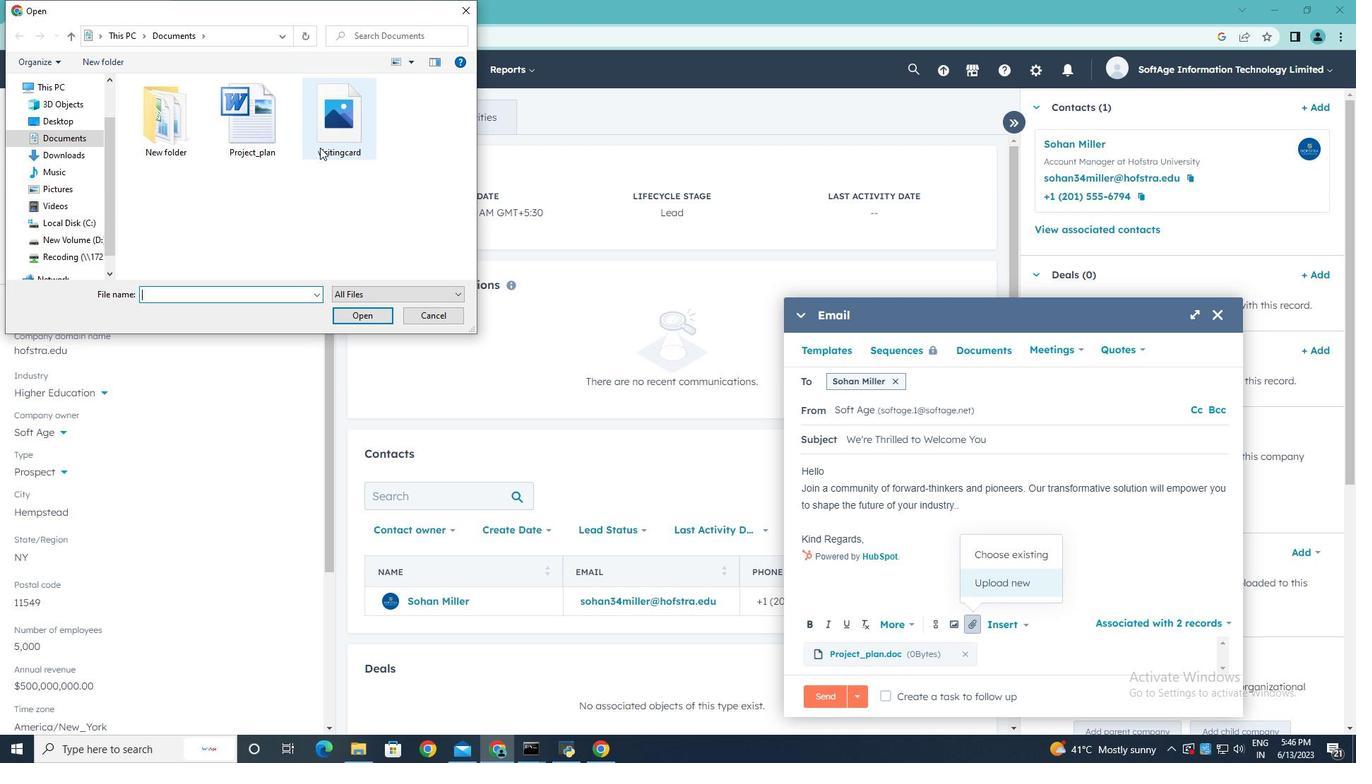 
Action: Mouse pressed left at (324, 142)
Screenshot: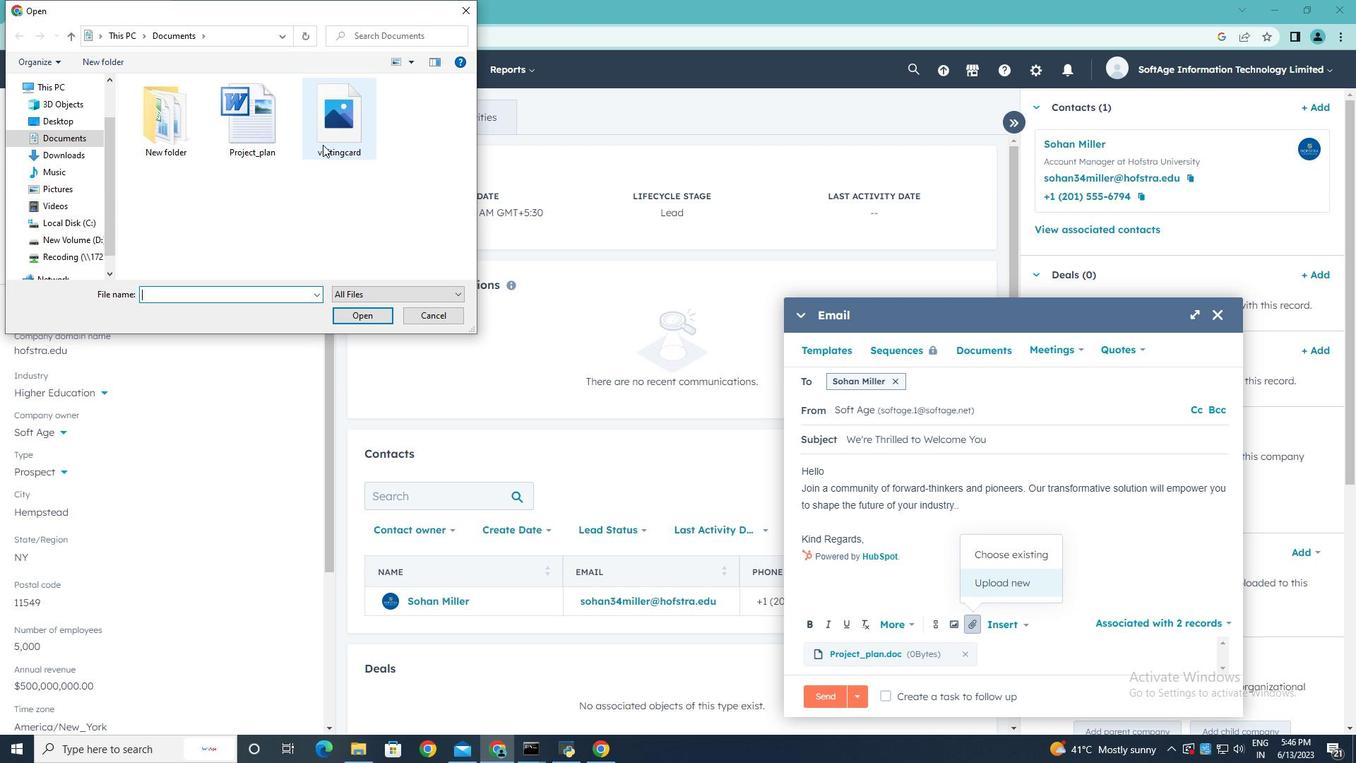 
Action: Mouse moved to (360, 313)
Screenshot: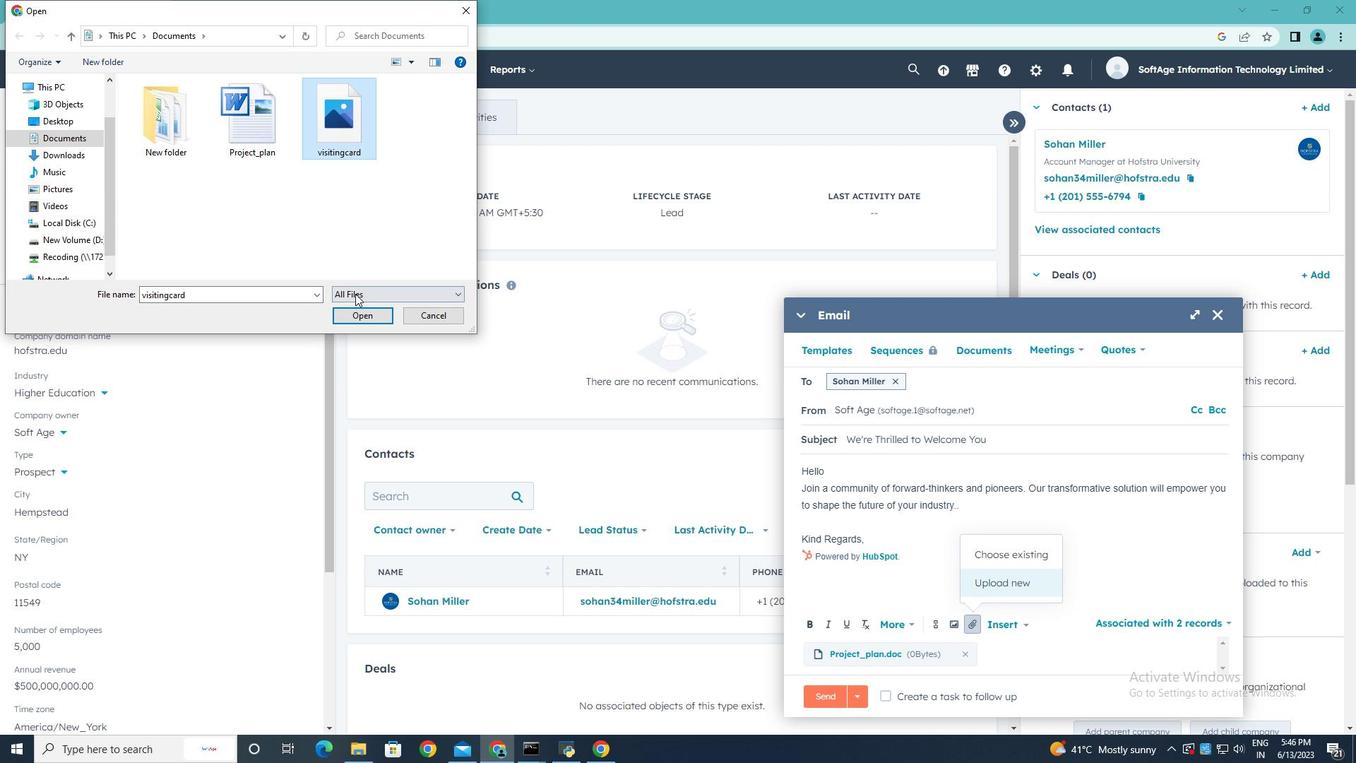 
Action: Mouse pressed left at (360, 313)
Screenshot: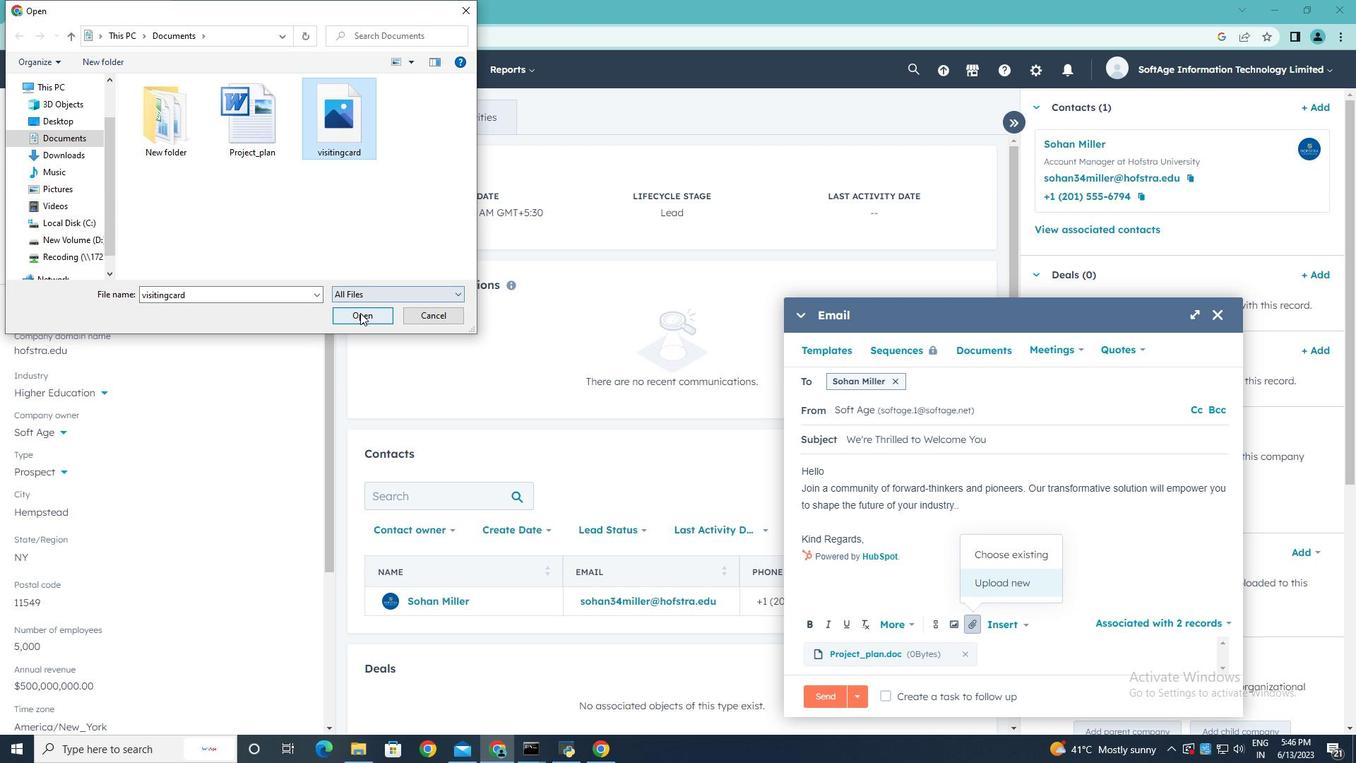 
Action: Mouse moved to (865, 537)
Screenshot: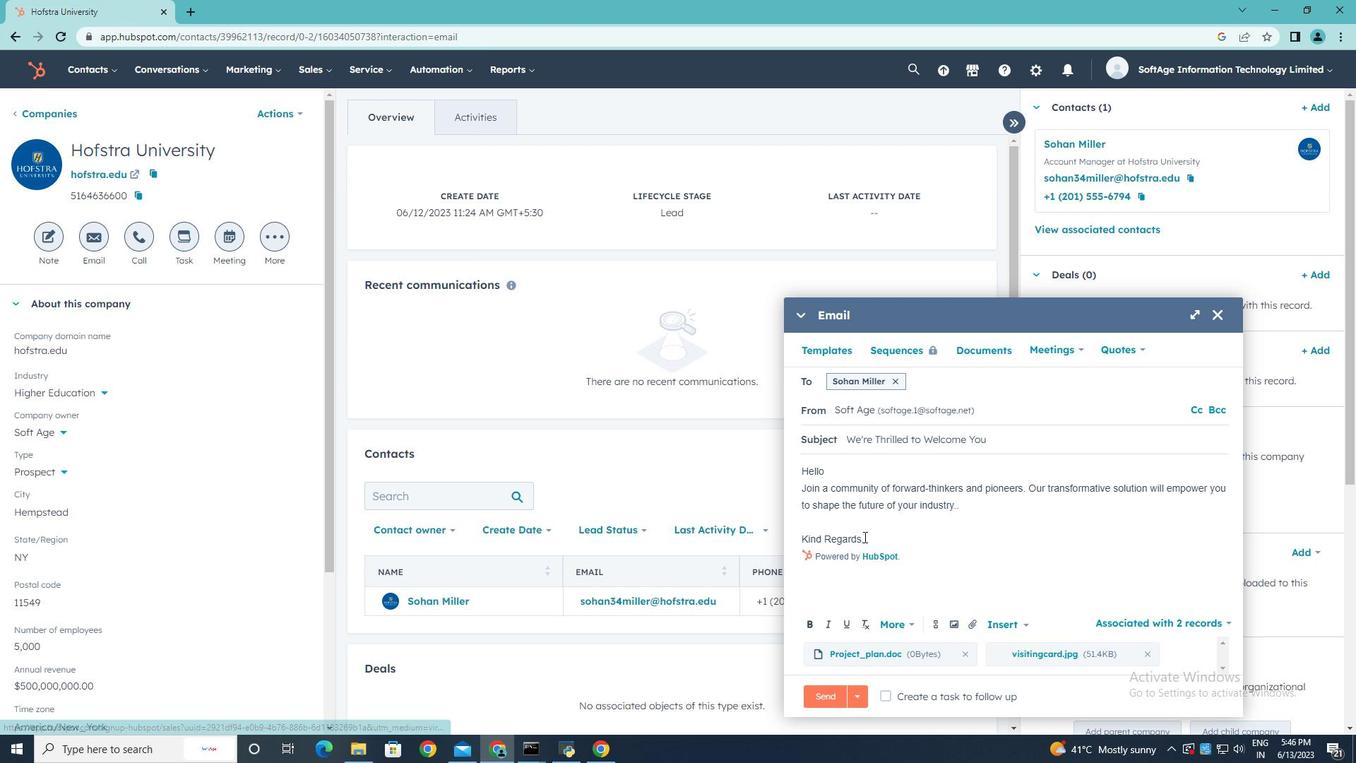 
Action: Mouse pressed left at (865, 537)
Screenshot: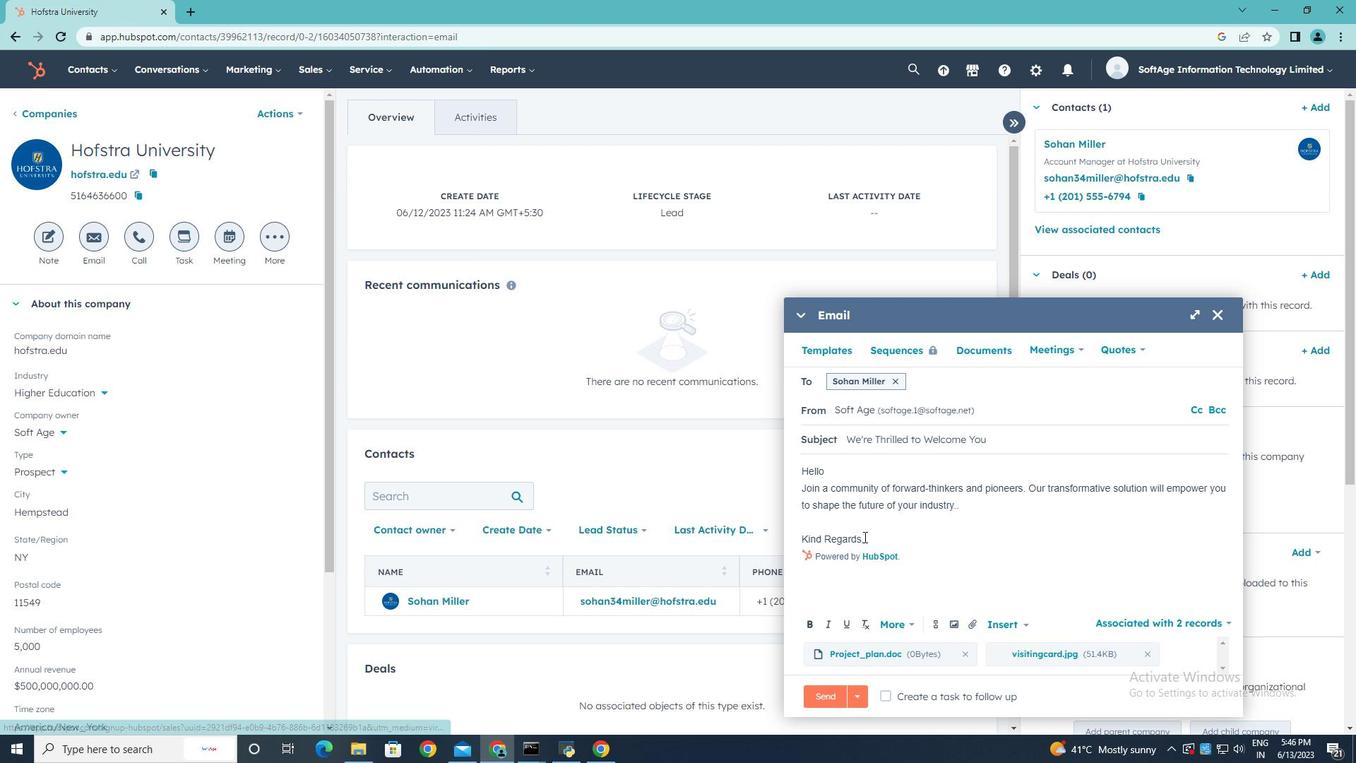 
Action: Key pressed <Key.enter>
Screenshot: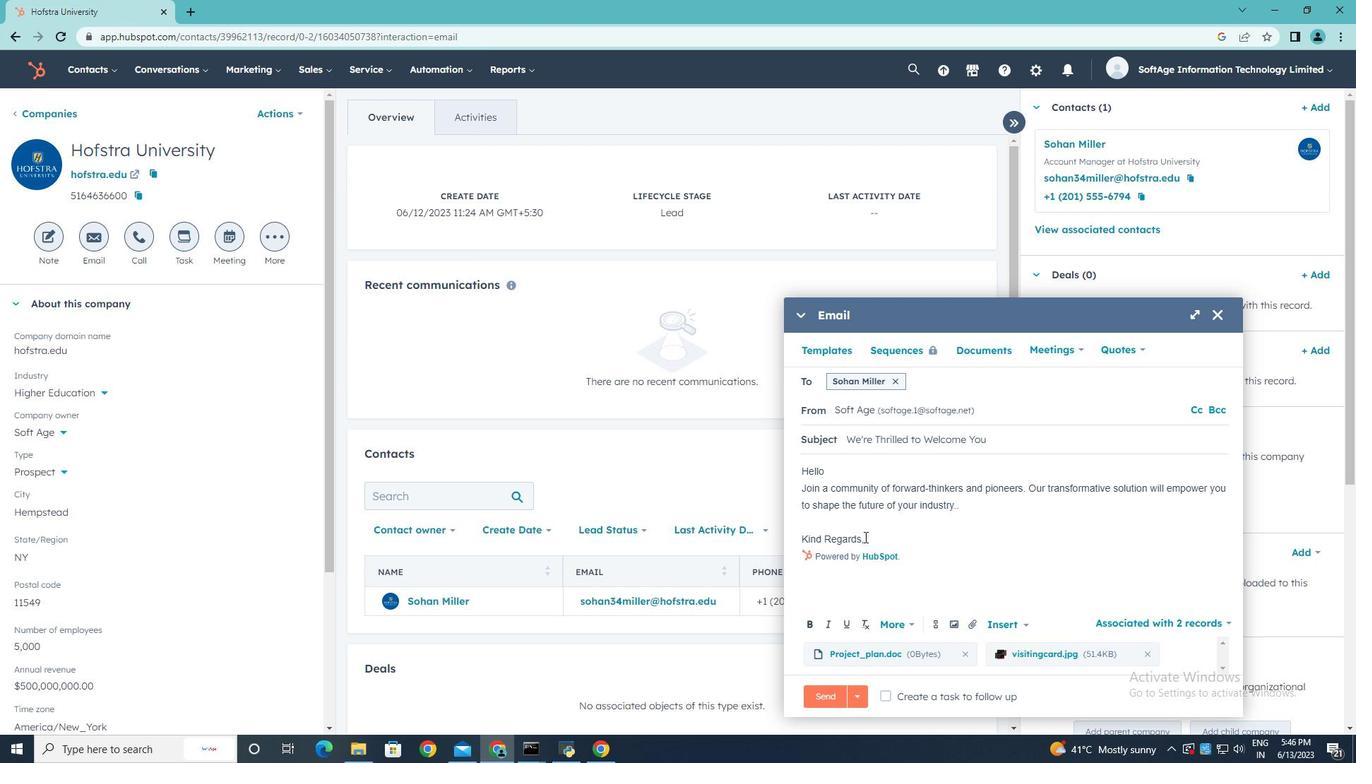 
Action: Mouse moved to (937, 626)
Screenshot: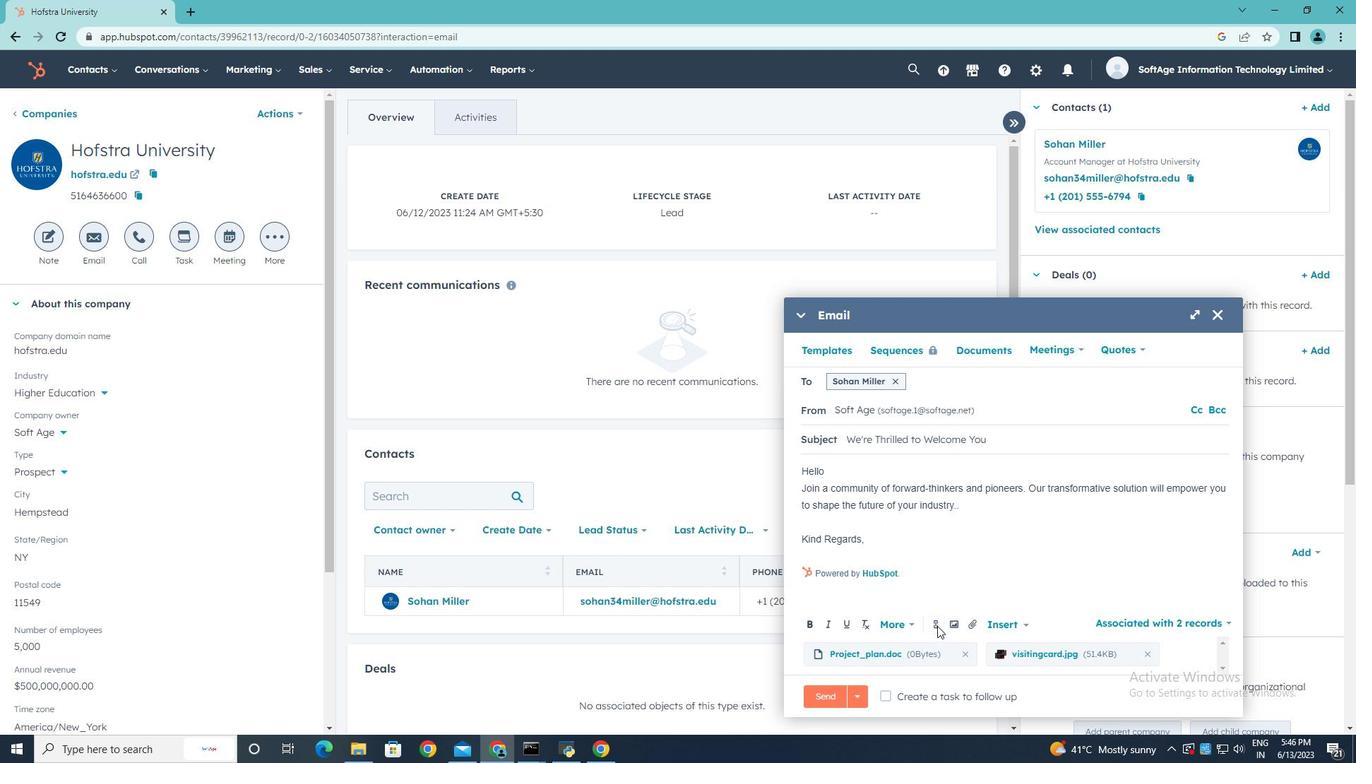 
Action: Mouse pressed left at (937, 626)
Screenshot: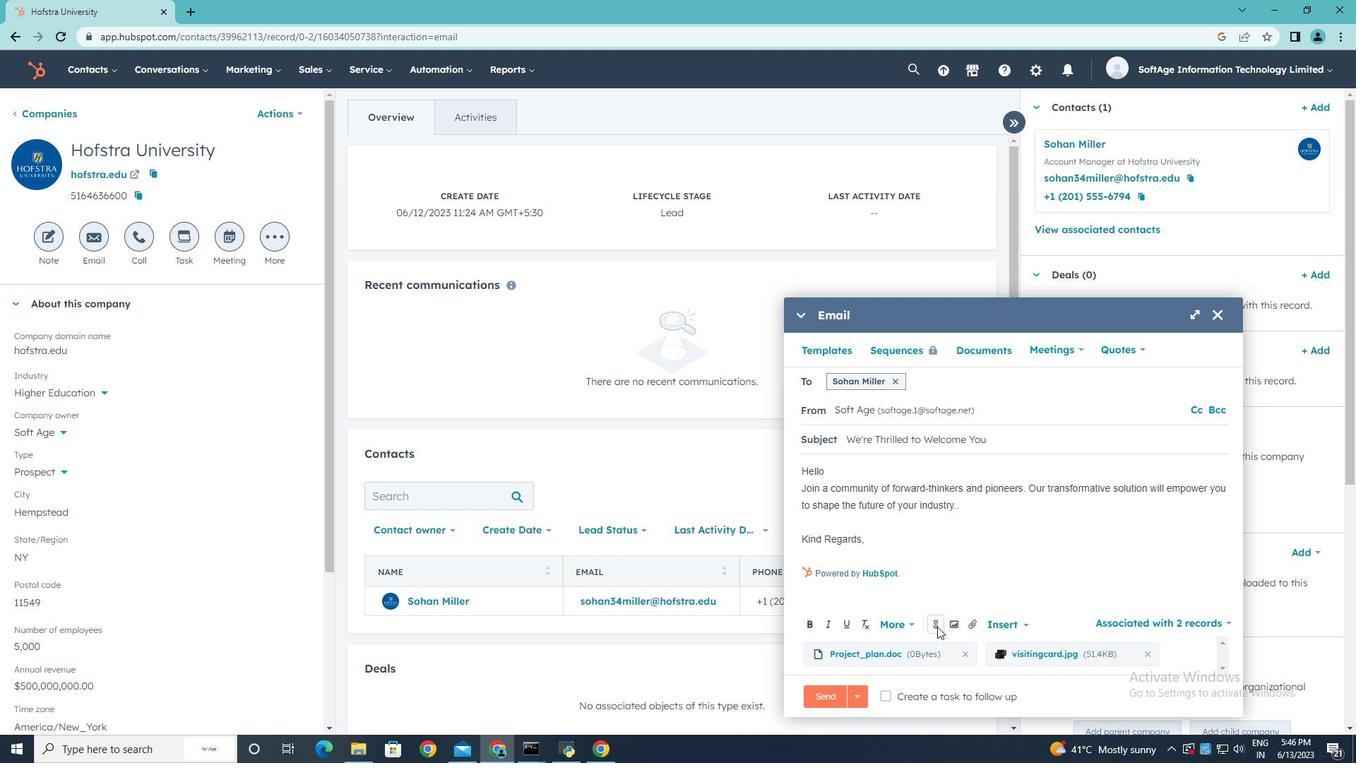 
Action: Mouse moved to (974, 471)
Screenshot: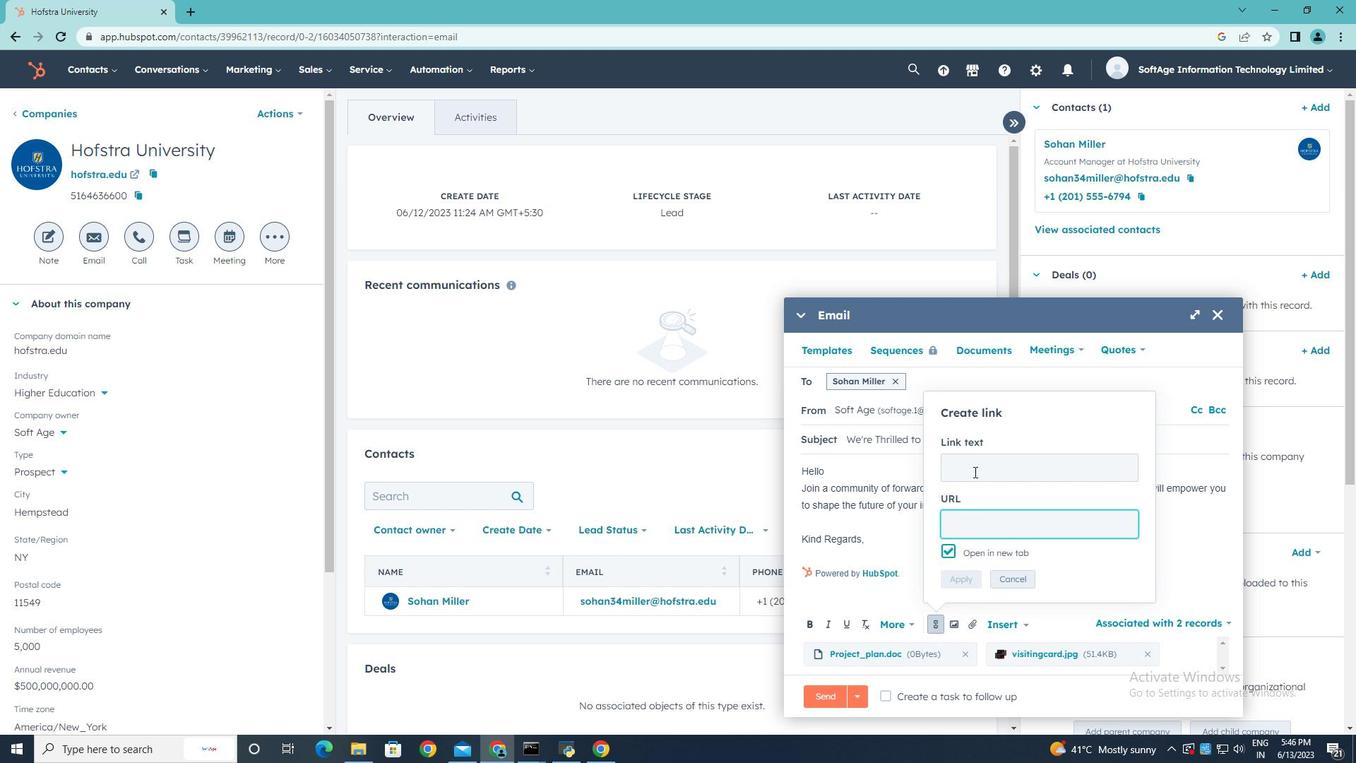 
Action: Mouse pressed left at (974, 471)
Screenshot: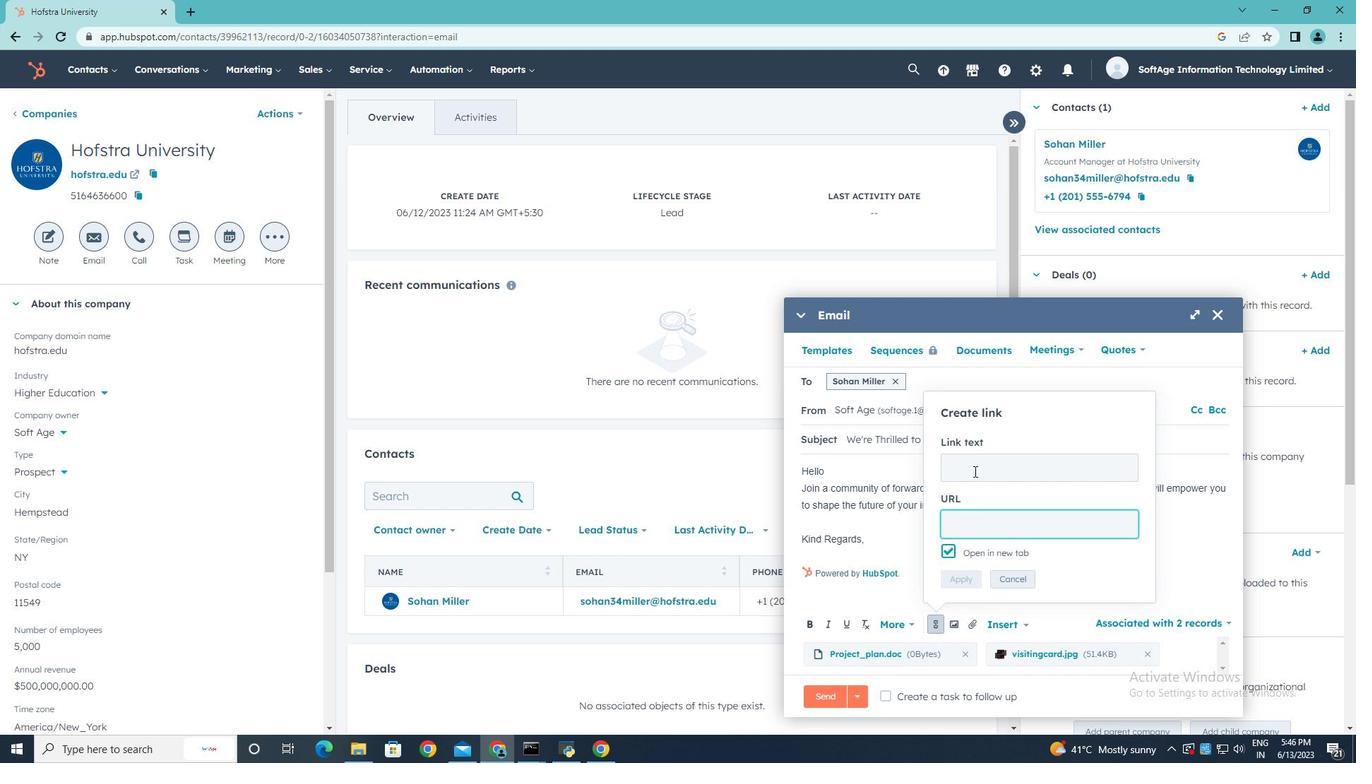 
Action: Key pressed <Key.shift>Tumblr
Screenshot: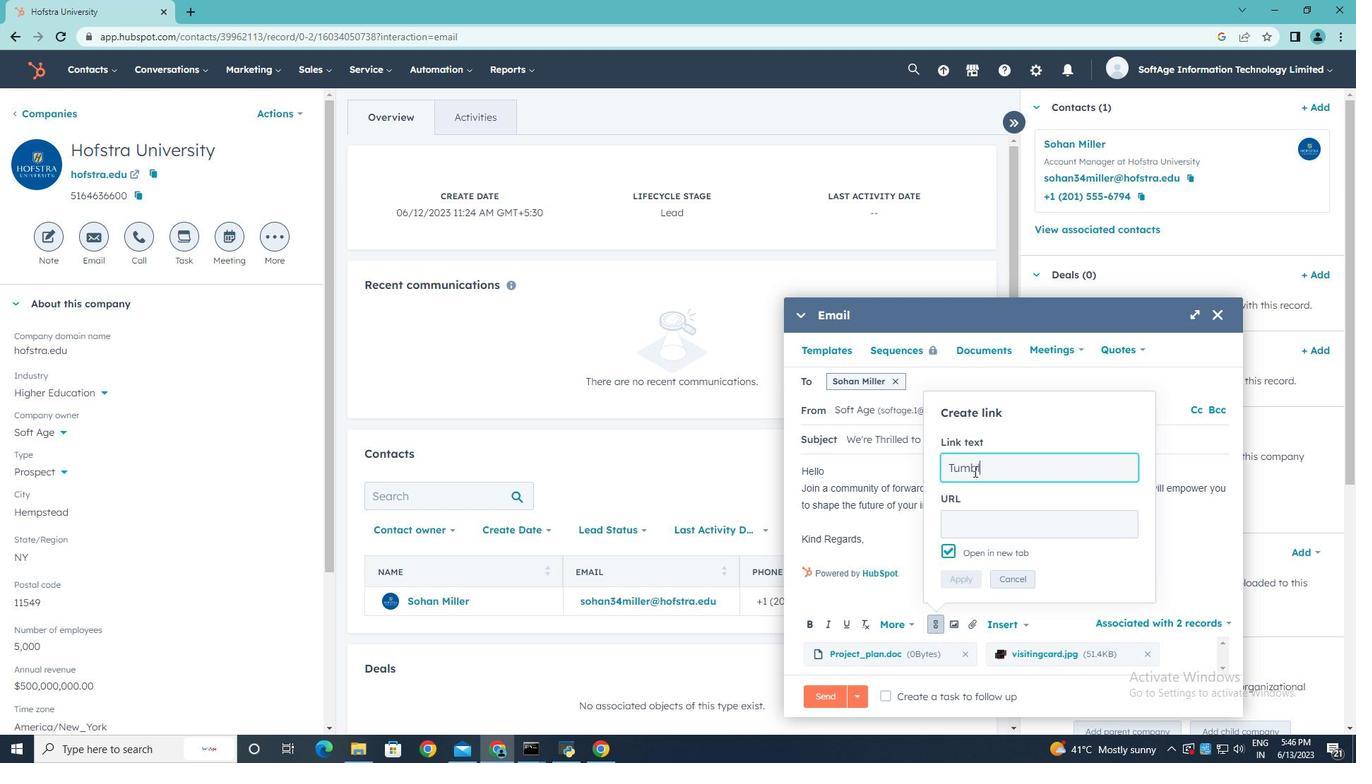 
Action: Mouse moved to (983, 515)
Screenshot: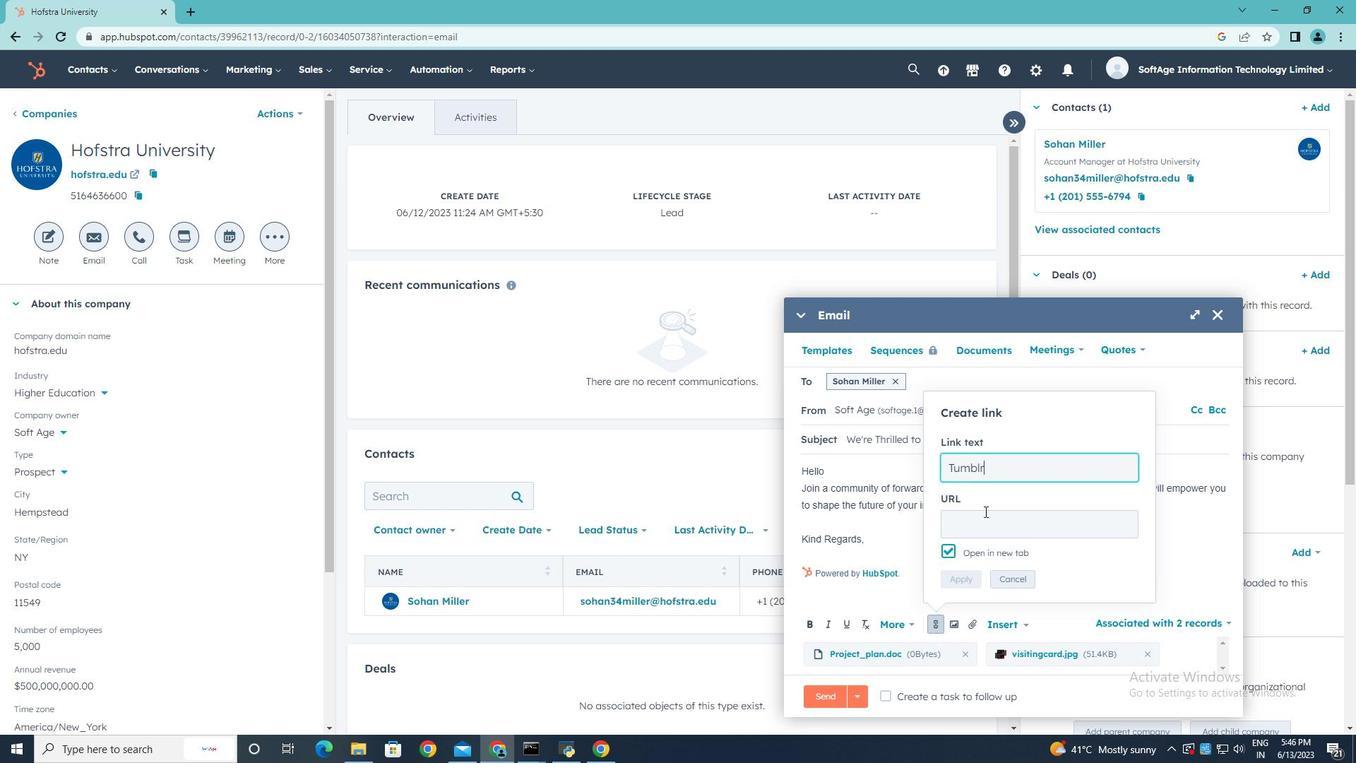
Action: Mouse pressed left at (983, 515)
Screenshot: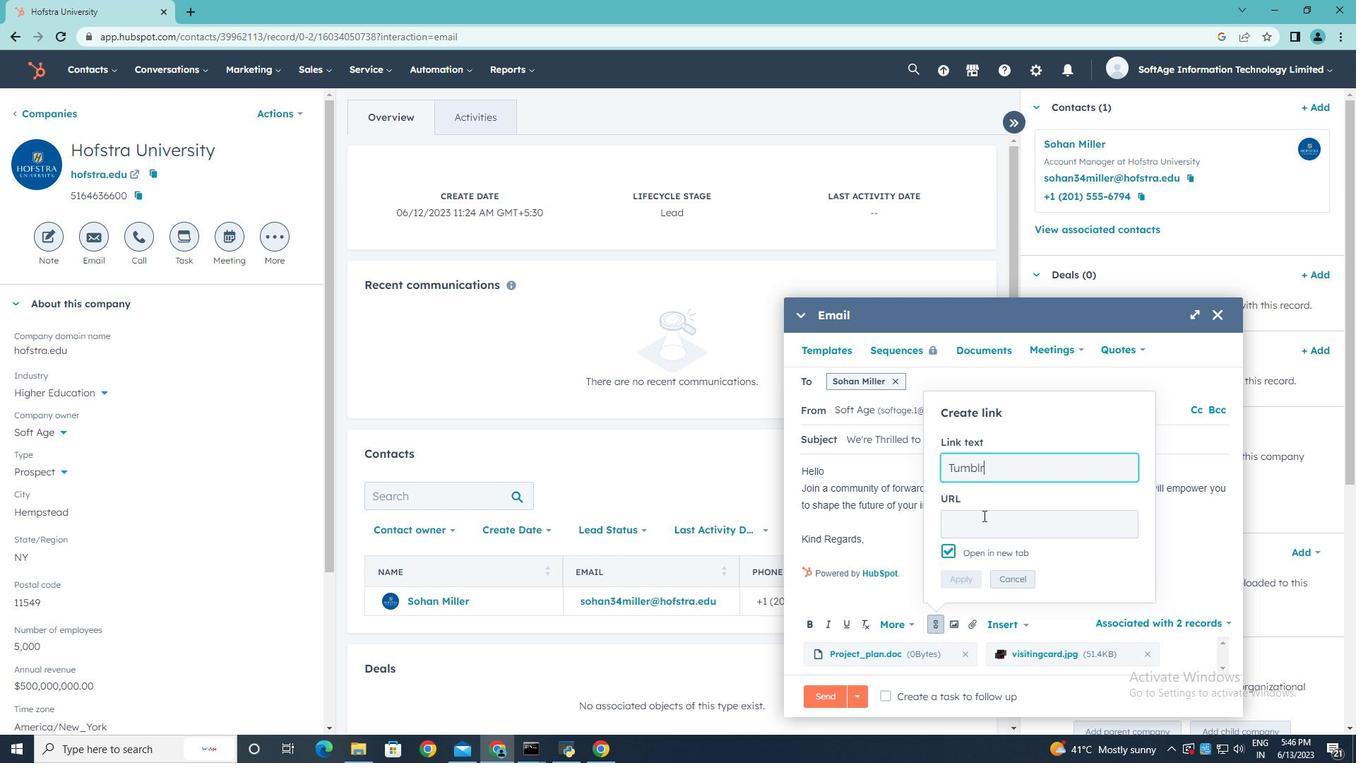 
Action: Key pressed www.tumblr.com
Screenshot: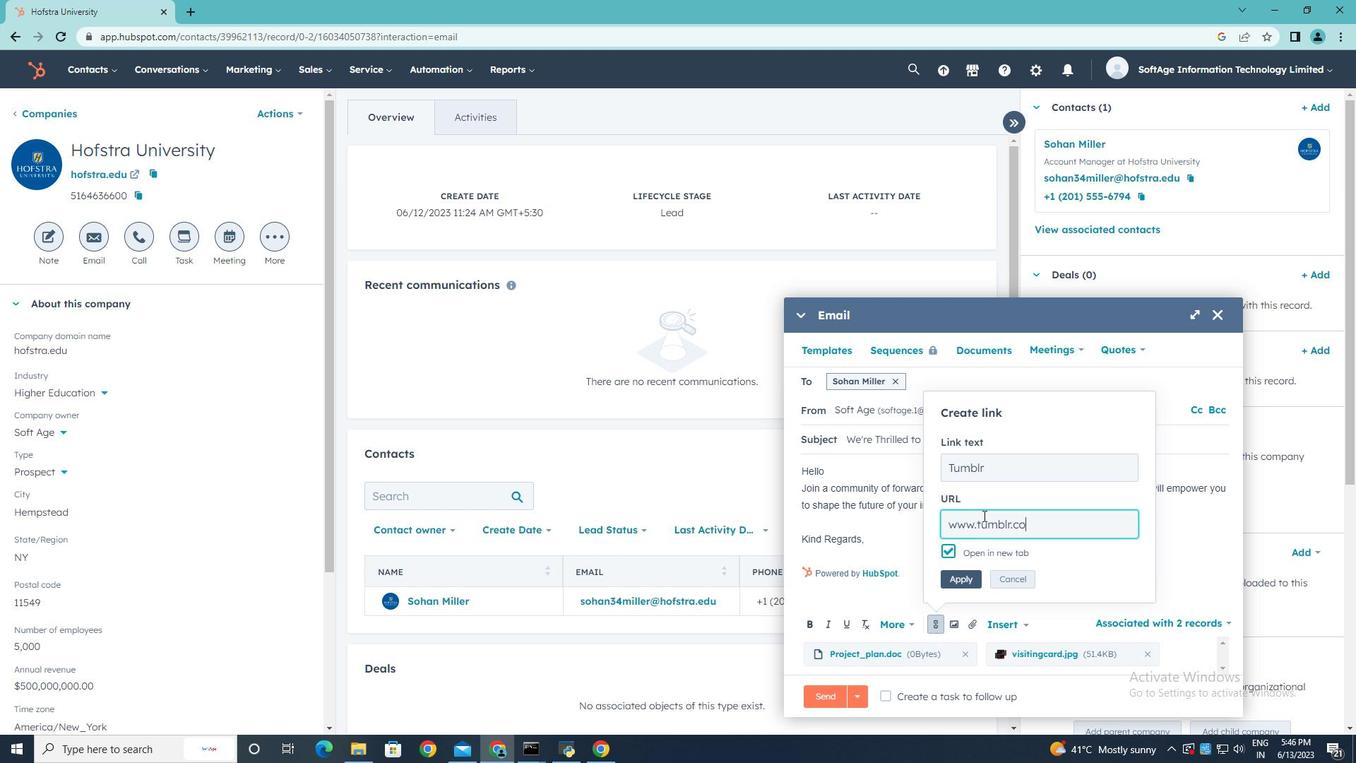 
Action: Mouse moved to (957, 580)
Screenshot: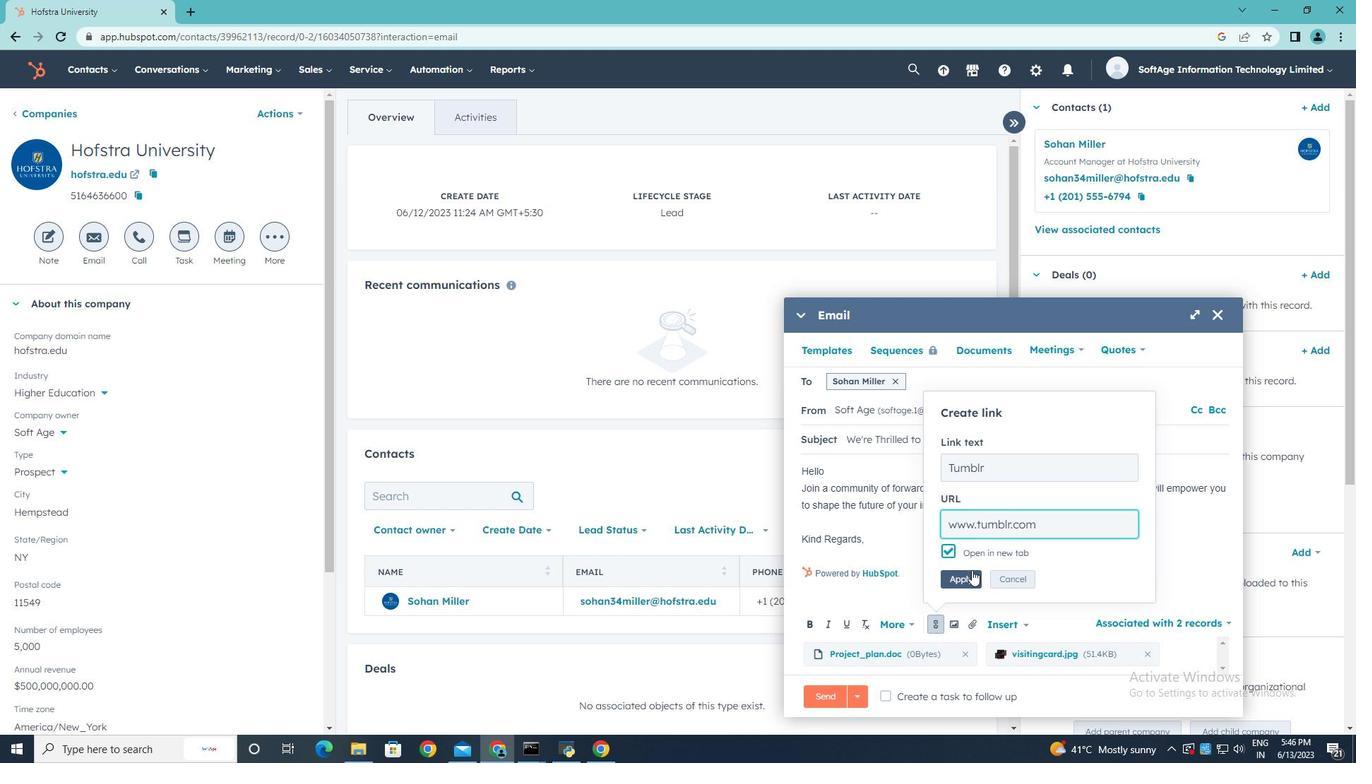 
Action: Mouse pressed left at (957, 580)
Screenshot: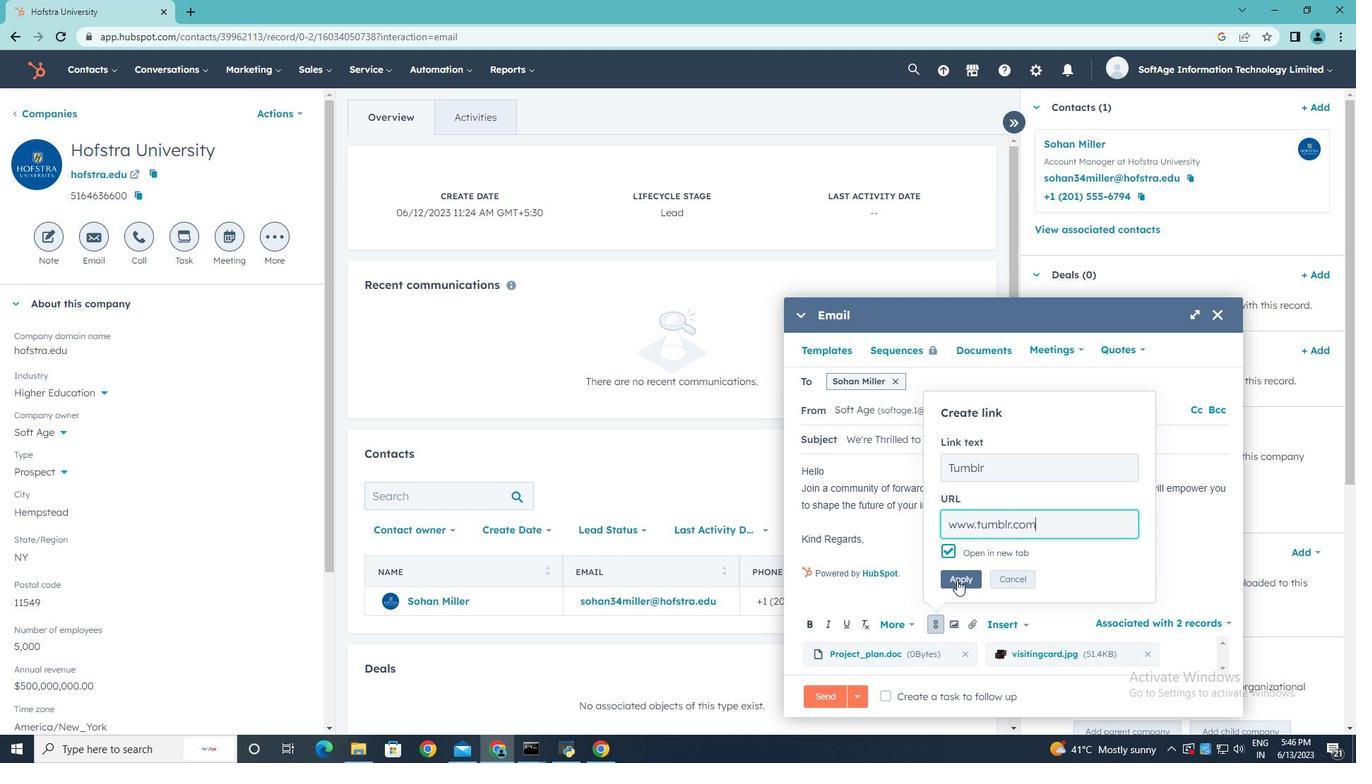 
Action: Mouse moved to (887, 697)
Screenshot: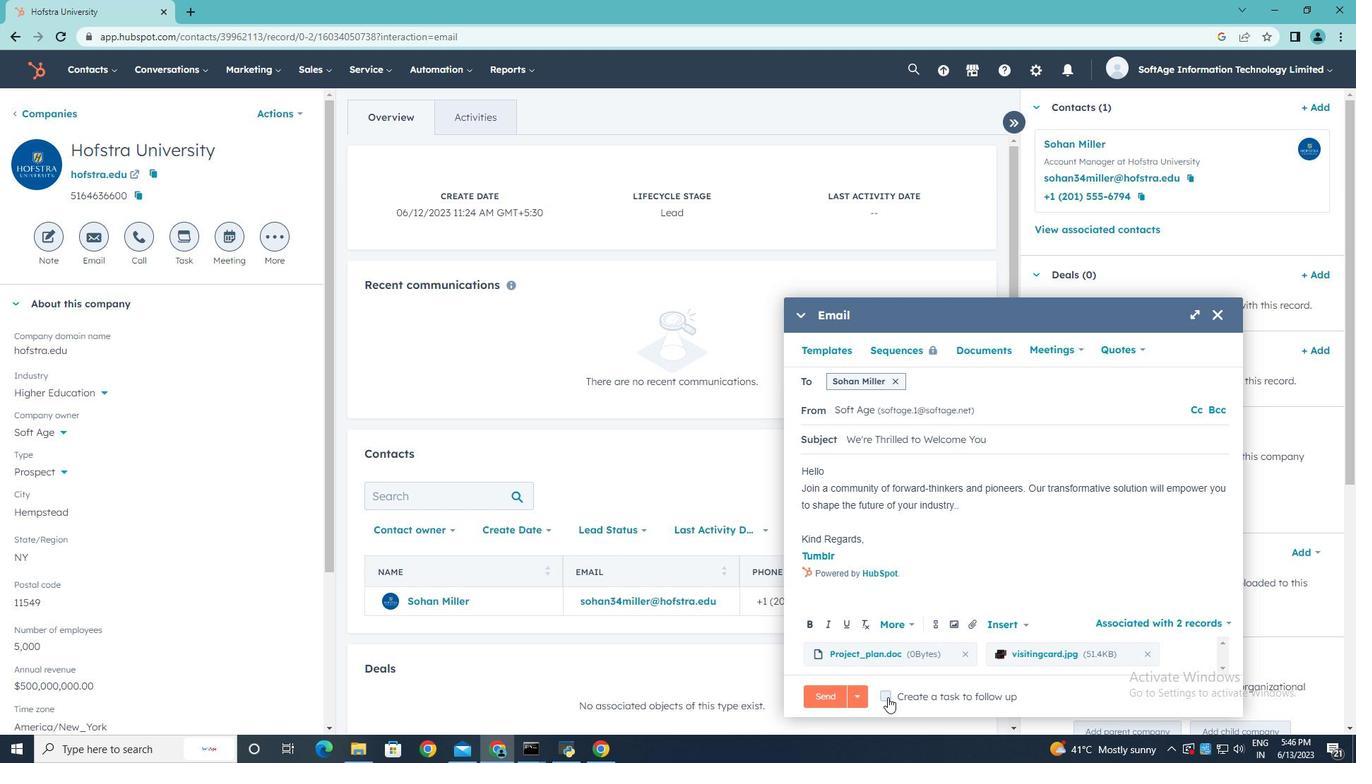 
Action: Mouse pressed left at (887, 697)
Screenshot: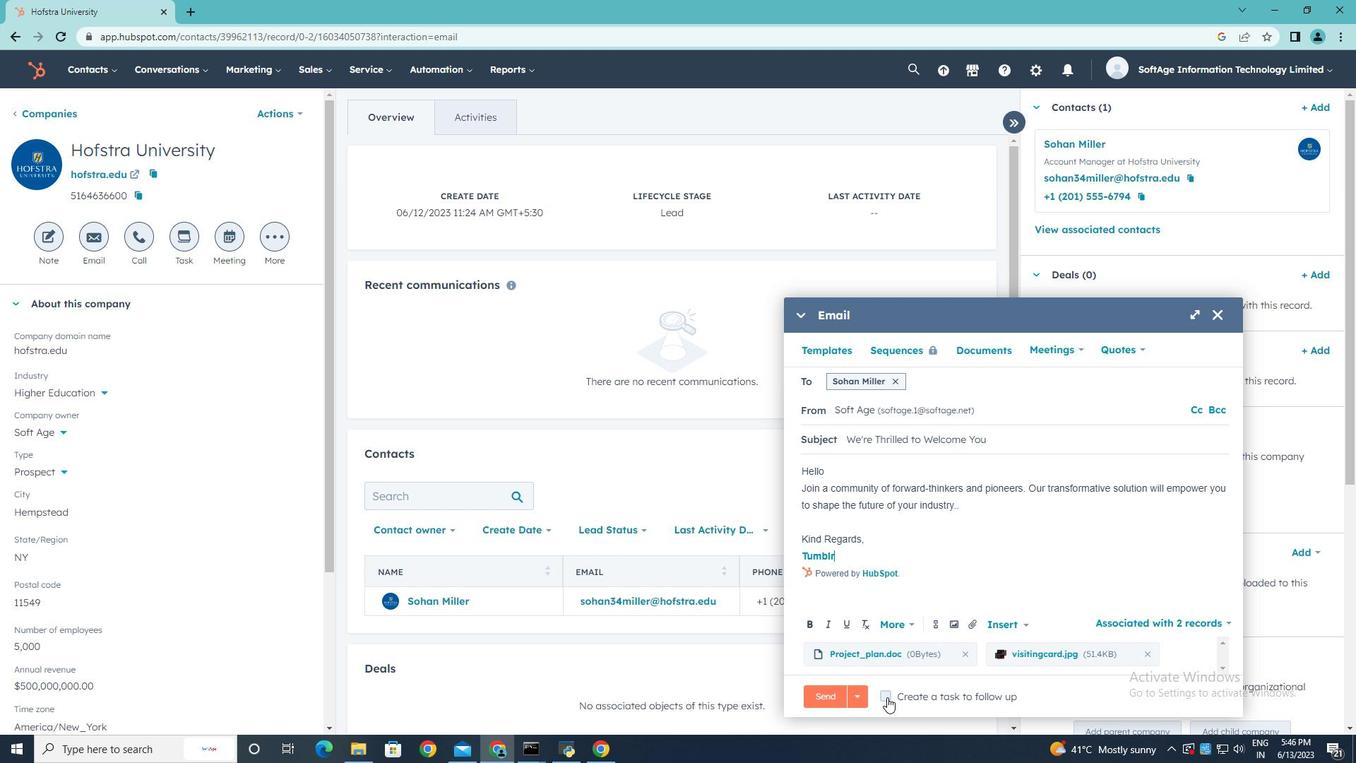 
Action: Mouse moved to (1163, 696)
Screenshot: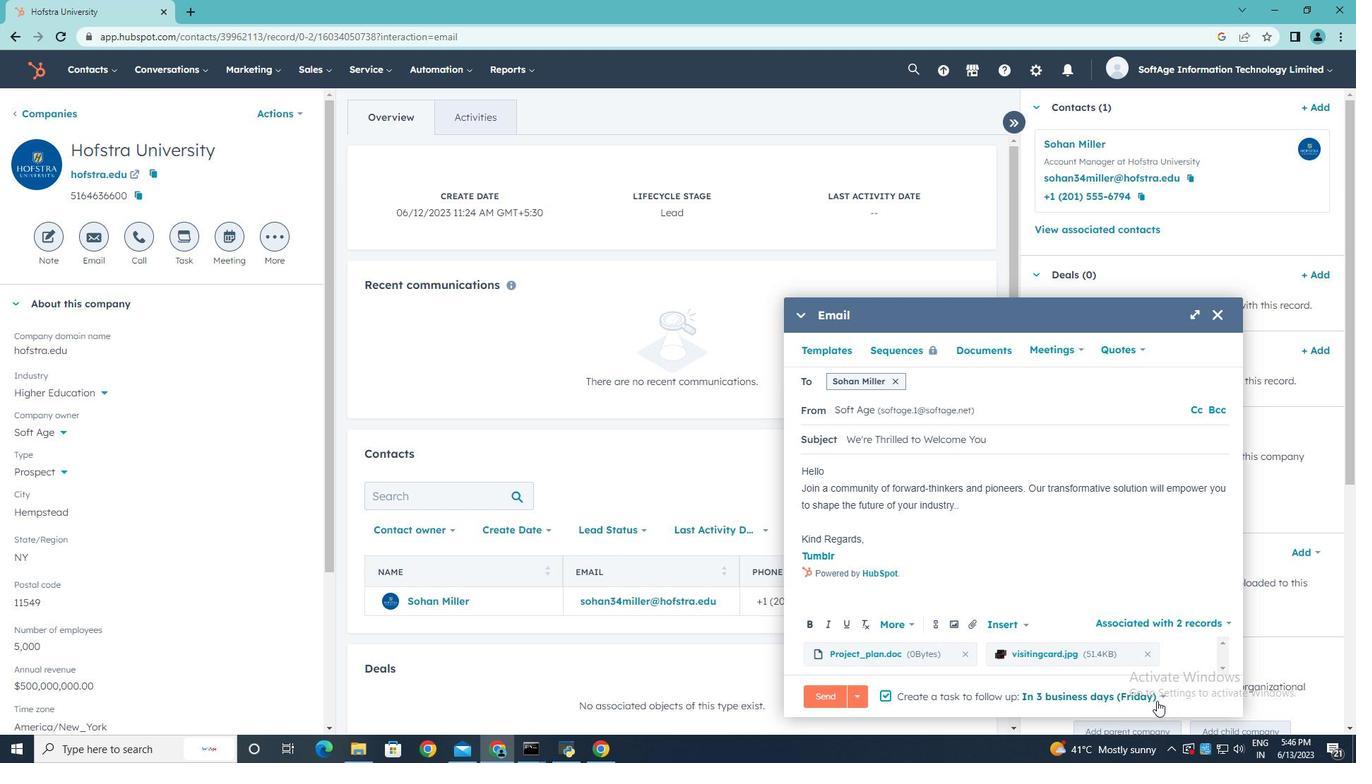 
Action: Mouse pressed left at (1163, 696)
Screenshot: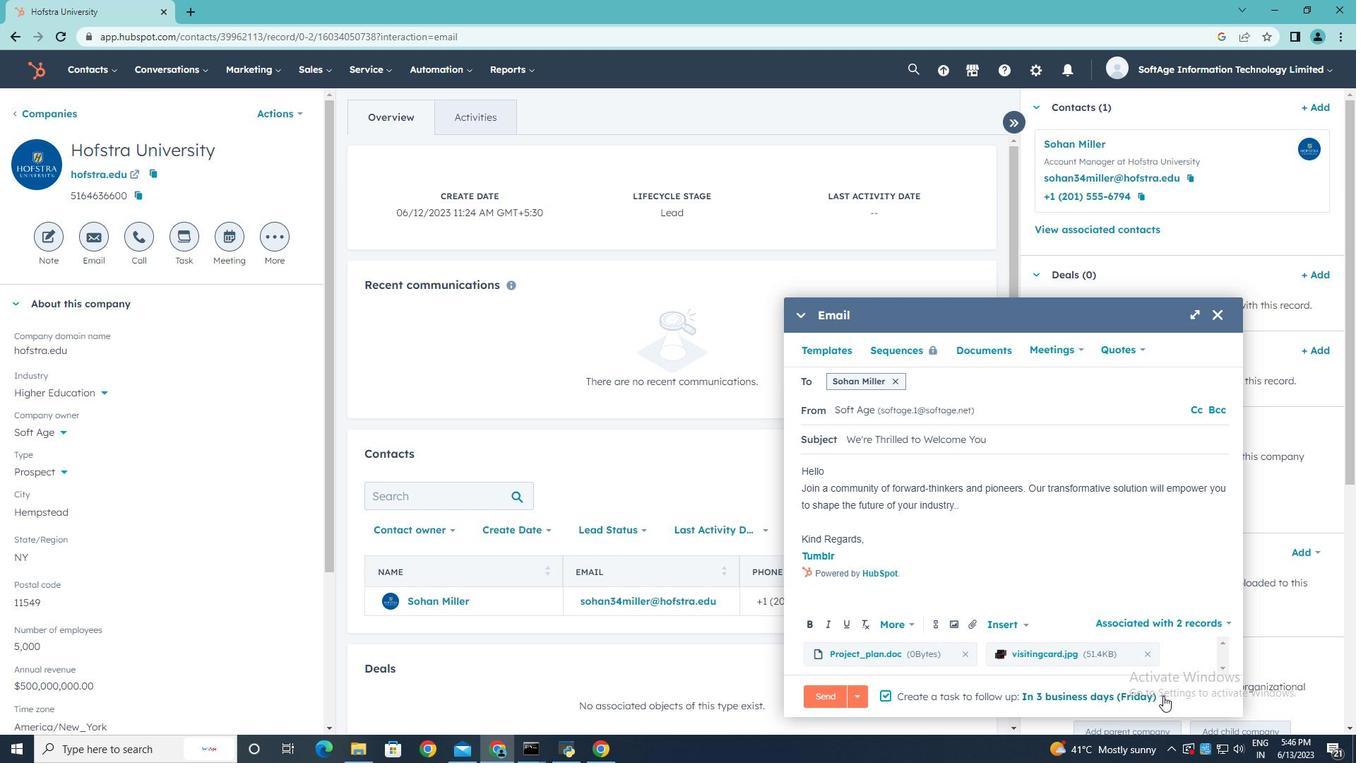 
Action: Mouse moved to (1139, 563)
Screenshot: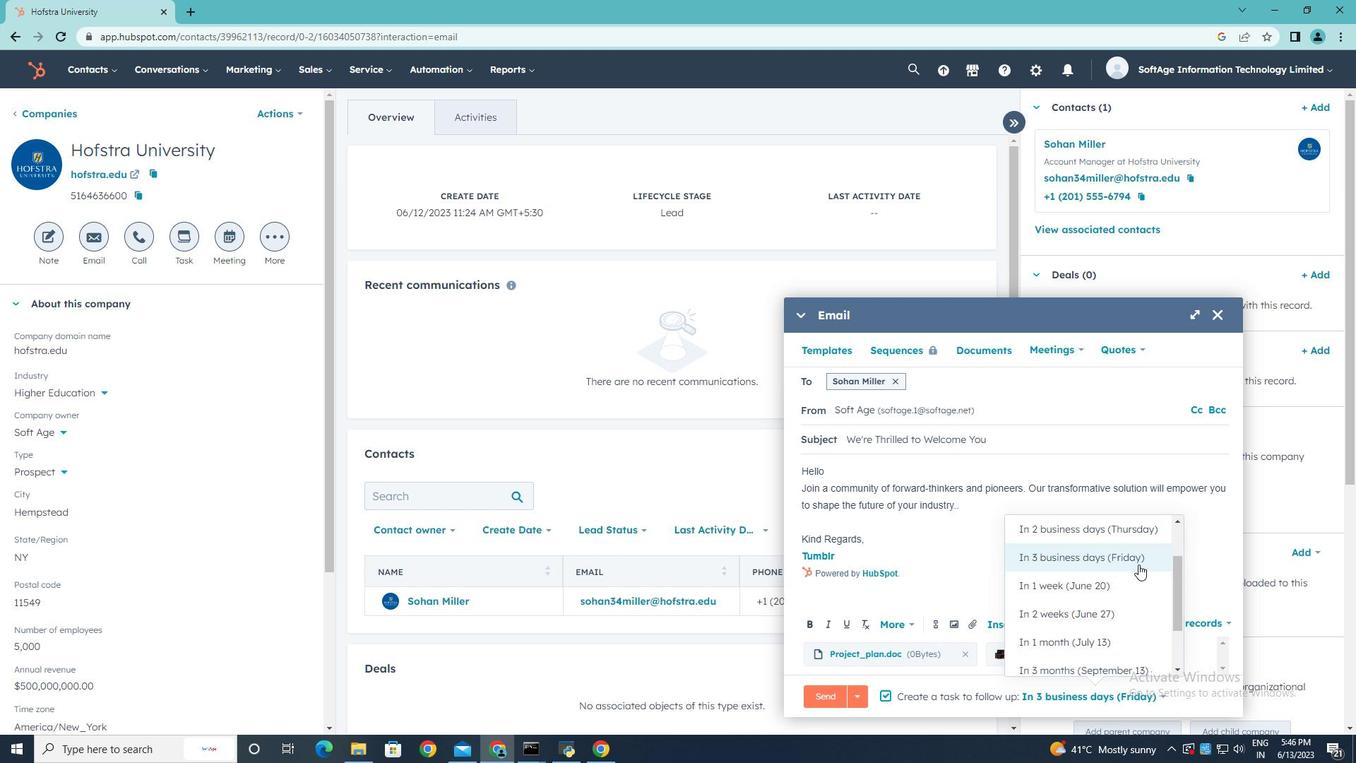
Action: Mouse pressed left at (1139, 563)
Screenshot: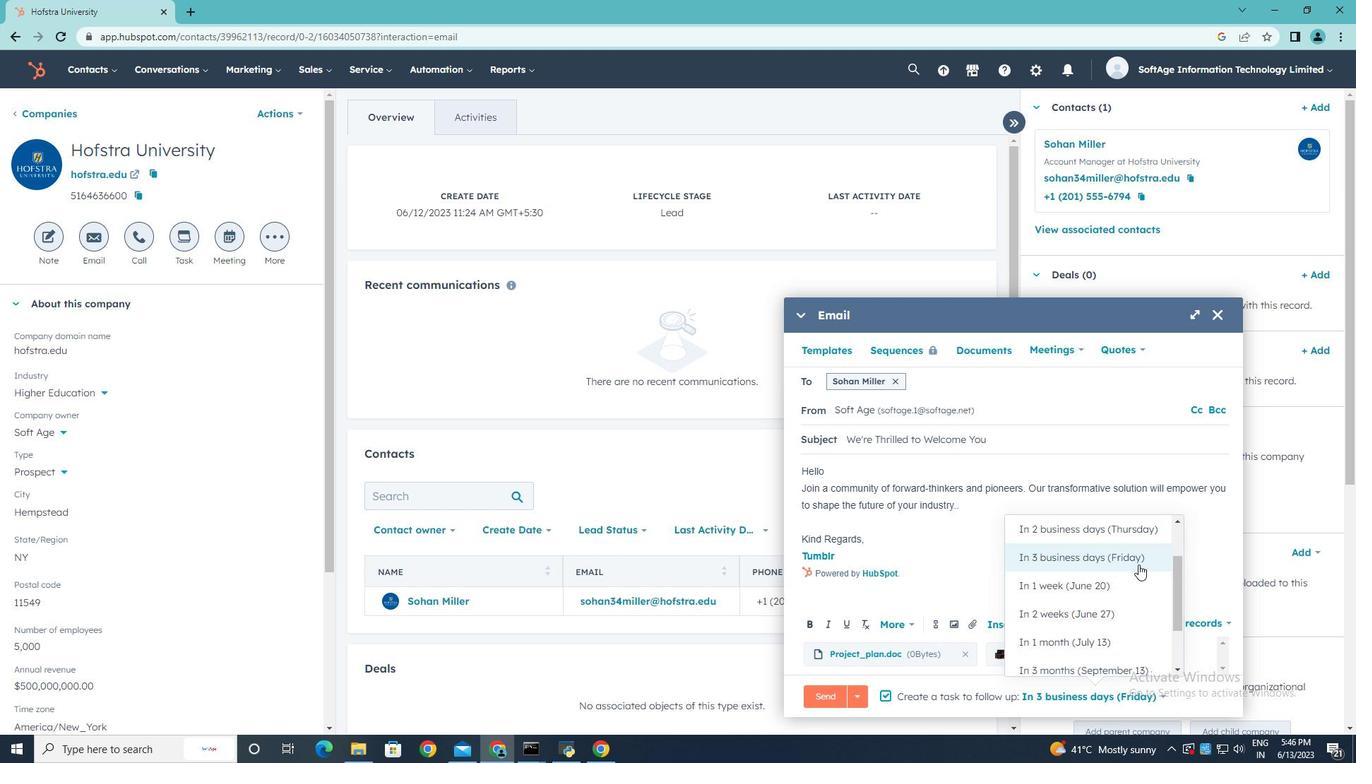 
